 Task: Edit a html file in your repository for github pages.
Action: Mouse moved to (80, 182)
Screenshot: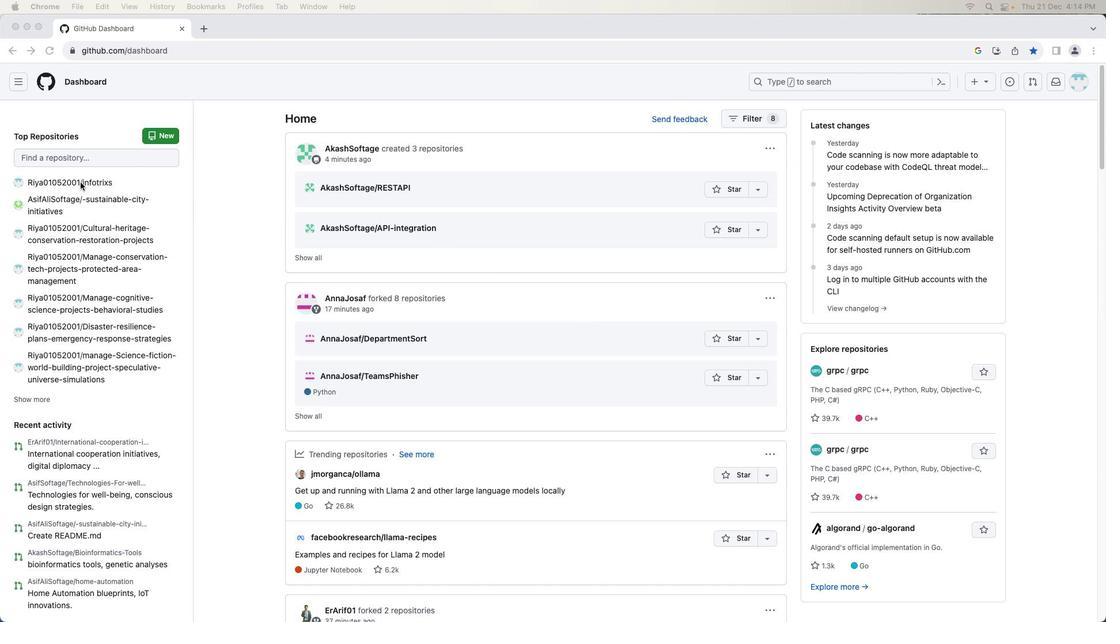 
Action: Mouse pressed left at (80, 182)
Screenshot: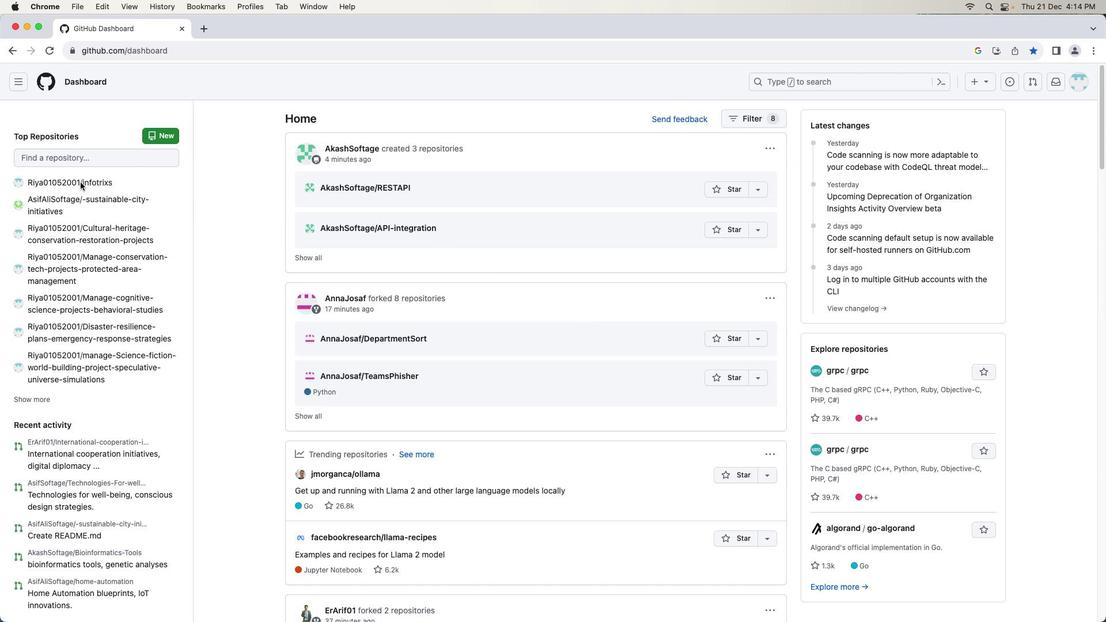 
Action: Mouse moved to (85, 180)
Screenshot: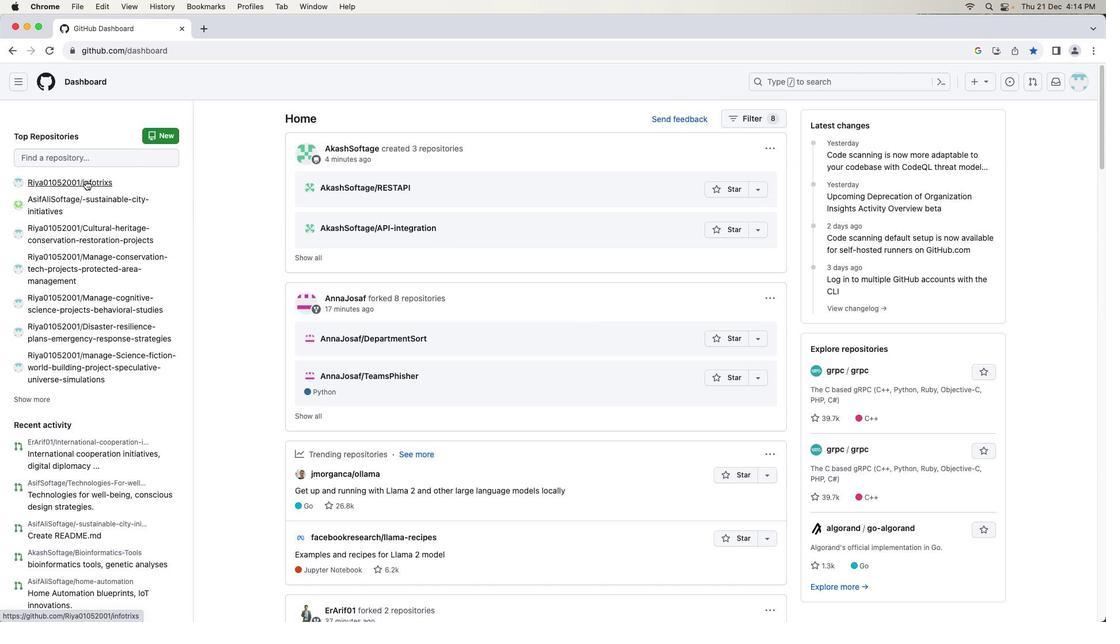 
Action: Mouse pressed left at (85, 180)
Screenshot: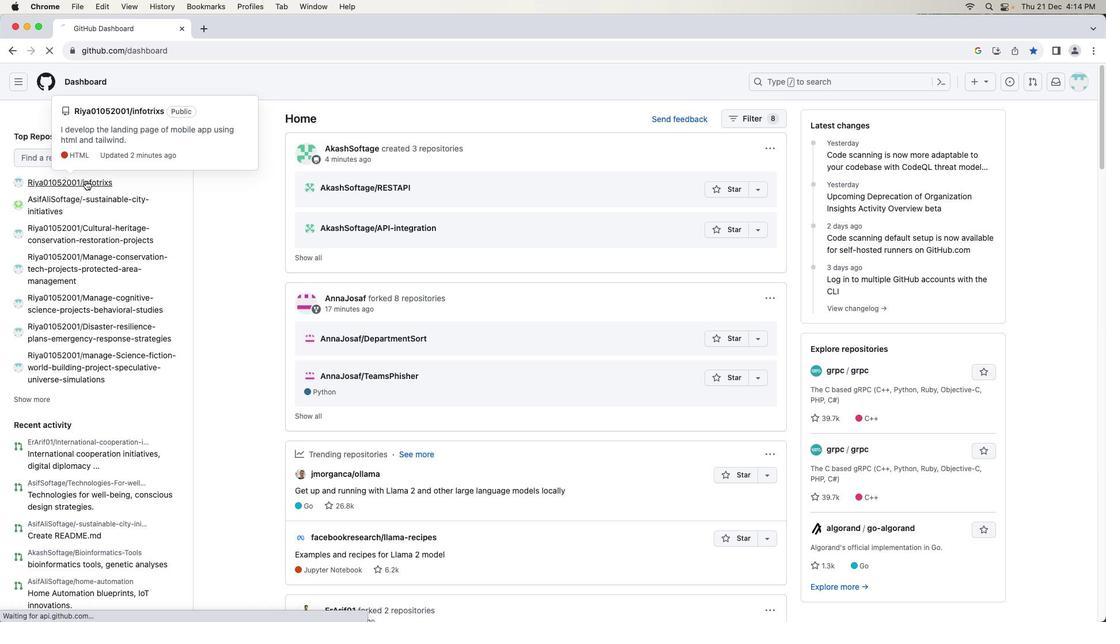 
Action: Mouse moved to (237, 290)
Screenshot: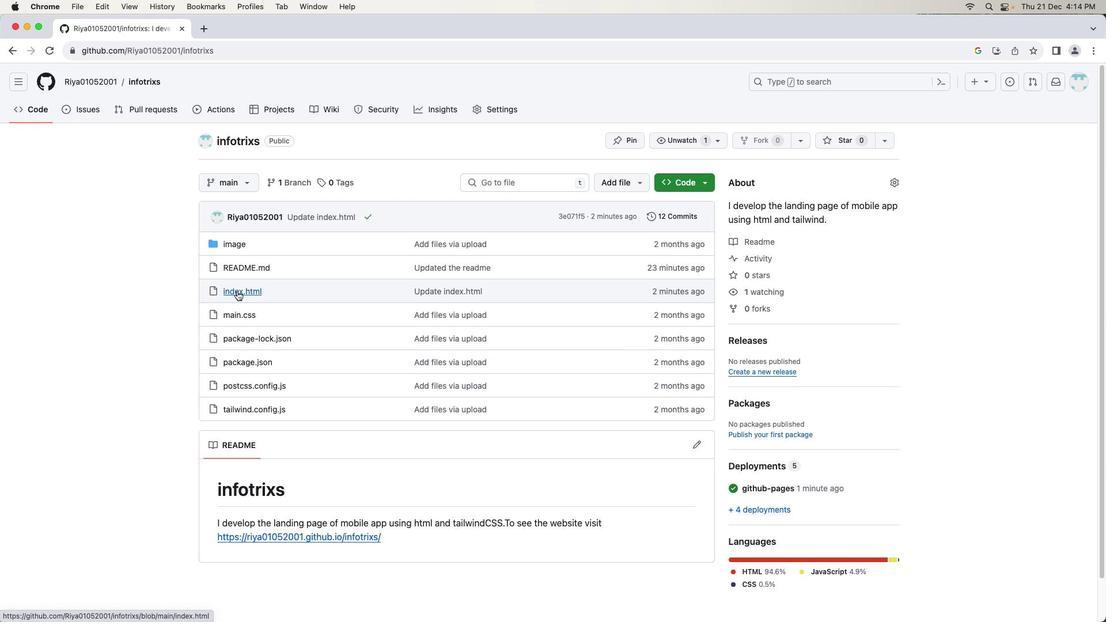 
Action: Mouse pressed left at (237, 290)
Screenshot: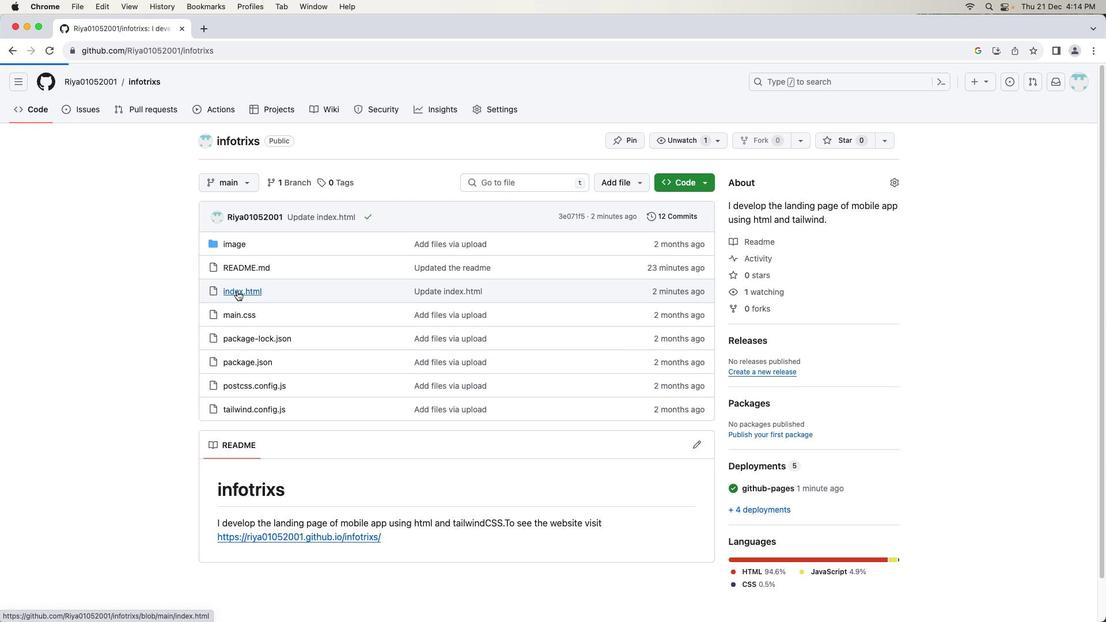 
Action: Mouse moved to (531, 470)
Screenshot: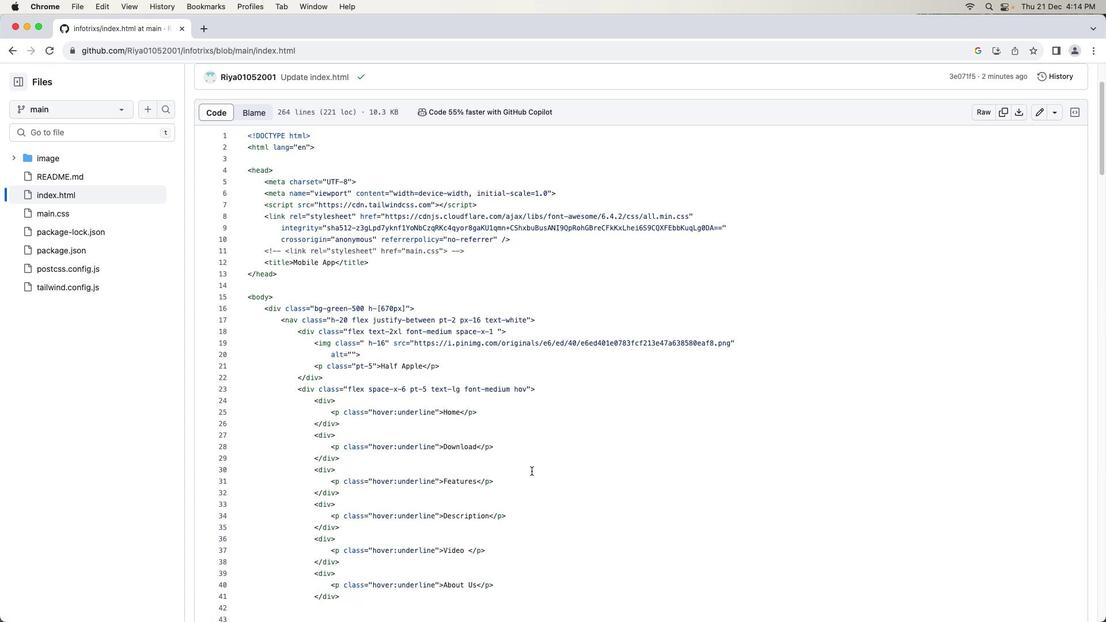 
Action: Mouse scrolled (531, 470) with delta (0, 0)
Screenshot: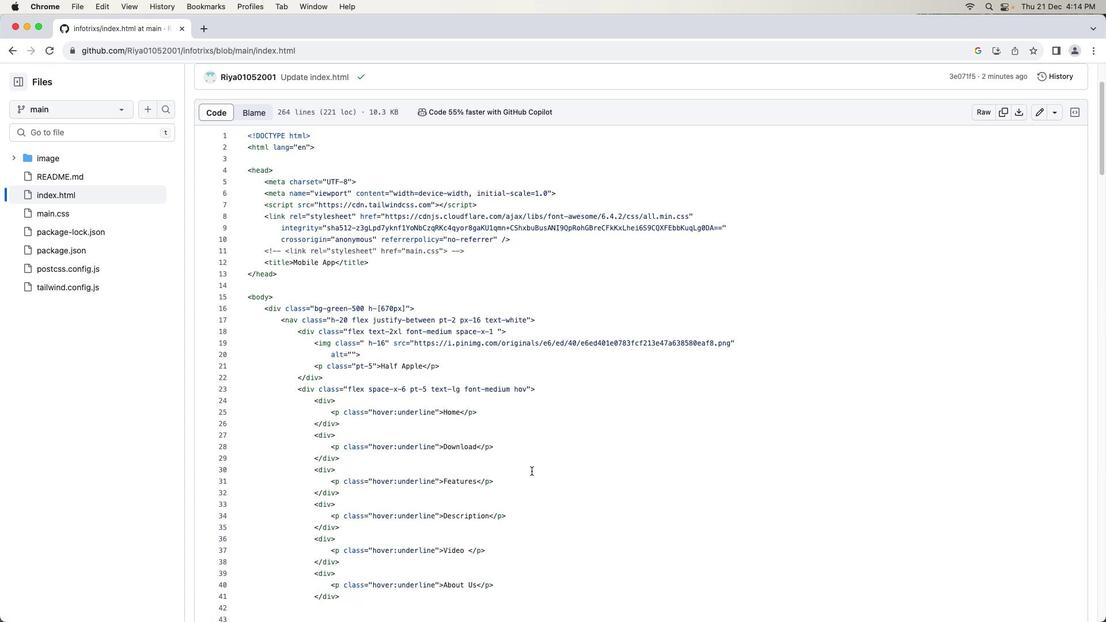 
Action: Mouse scrolled (531, 470) with delta (0, 0)
Screenshot: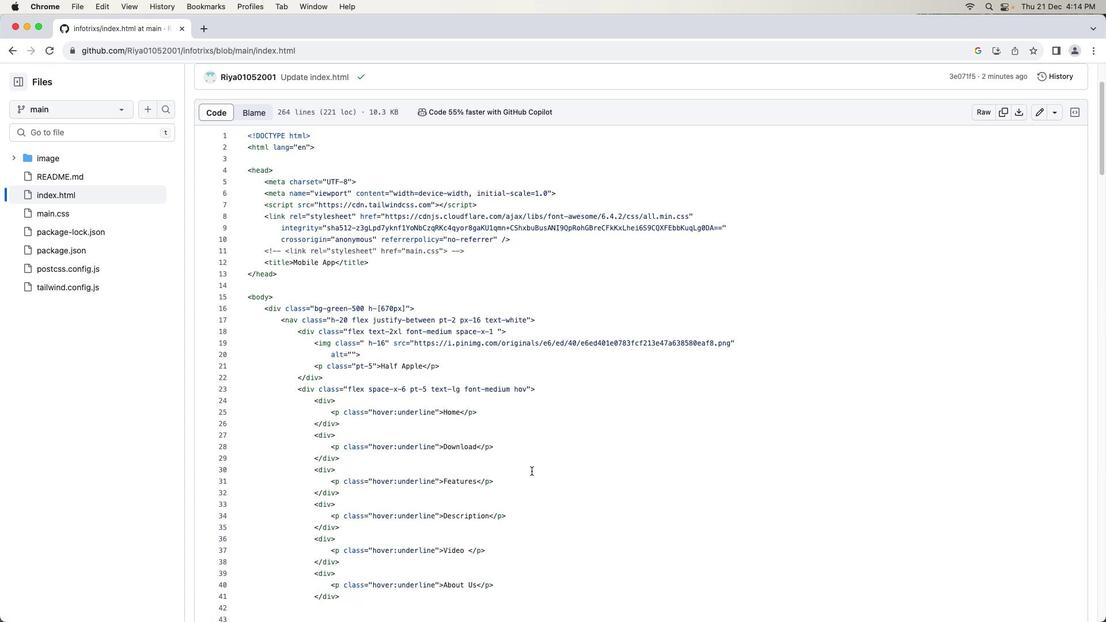 
Action: Mouse scrolled (531, 470) with delta (0, -1)
Screenshot: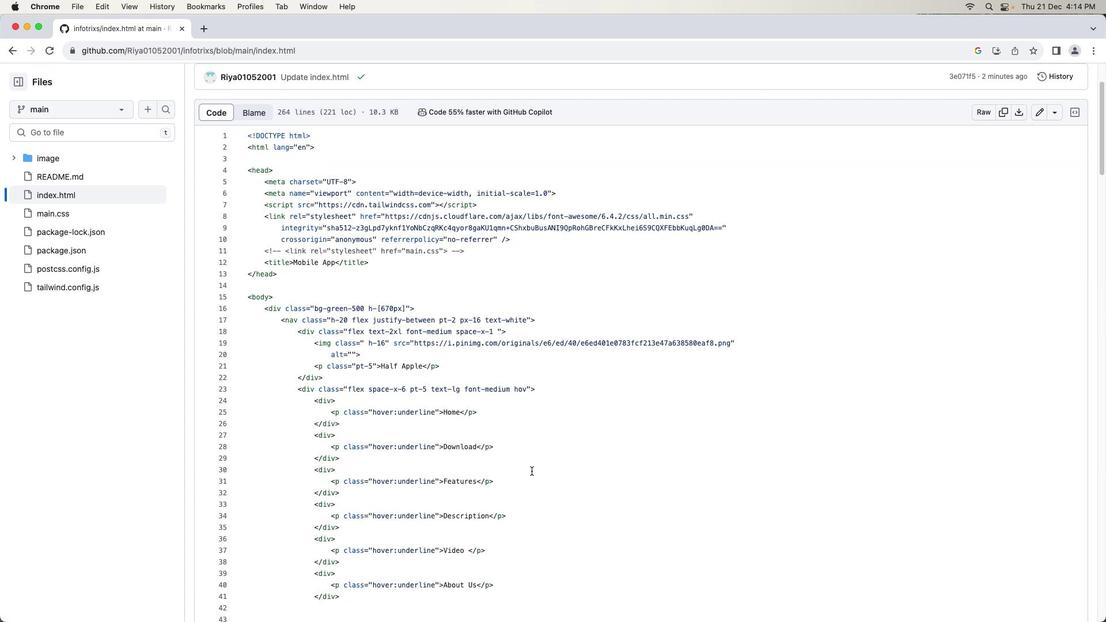 
Action: Mouse scrolled (531, 470) with delta (0, 0)
Screenshot: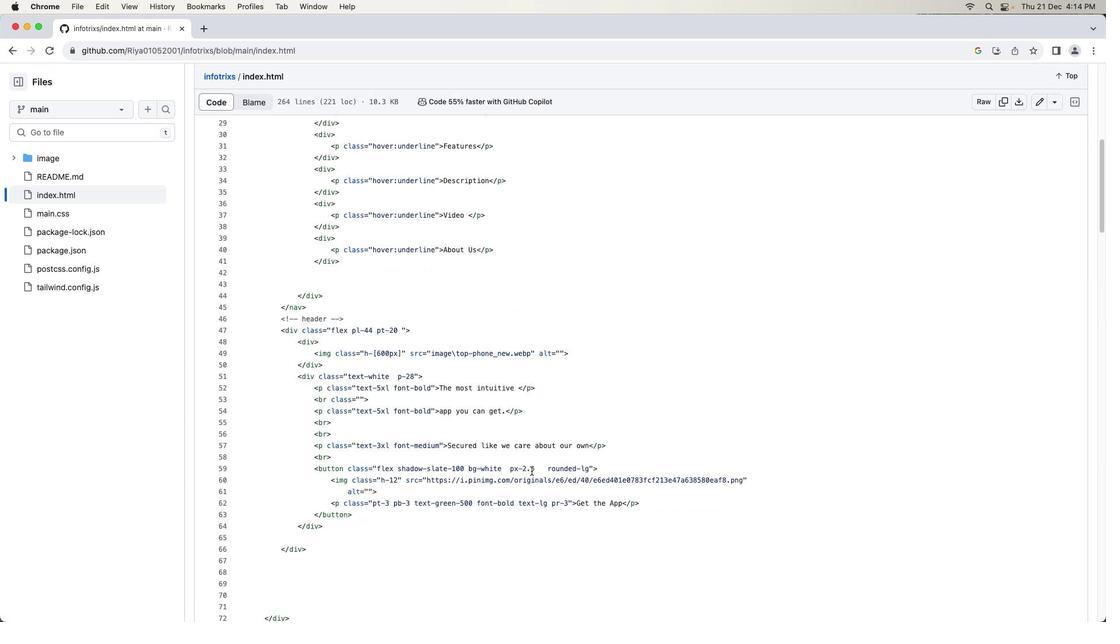 
Action: Mouse scrolled (531, 470) with delta (0, 0)
Screenshot: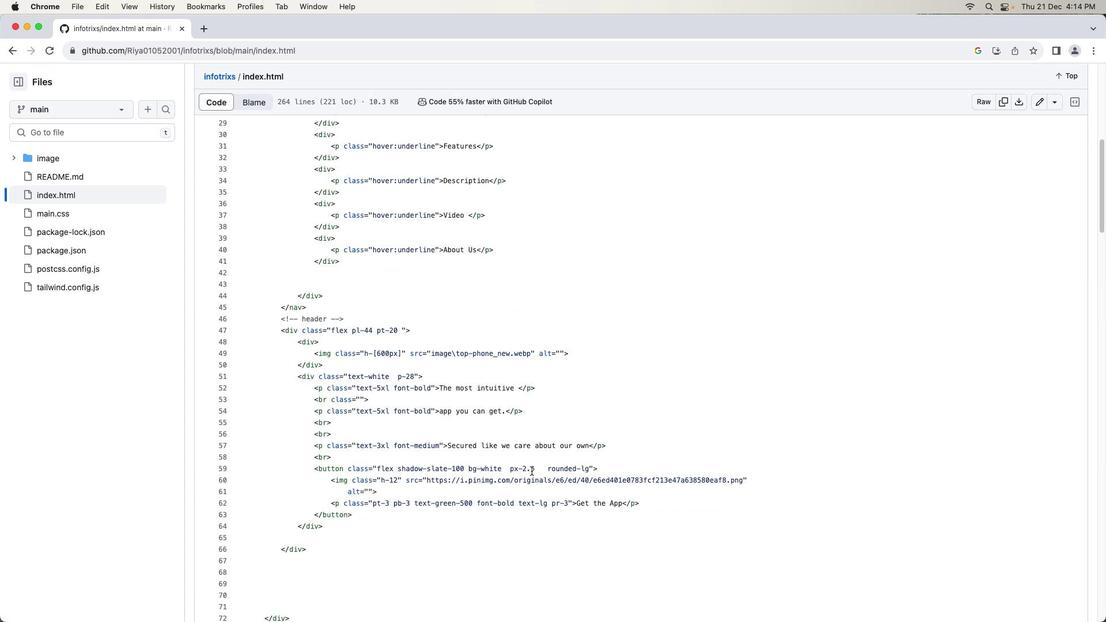 
Action: Mouse scrolled (531, 470) with delta (0, -1)
Screenshot: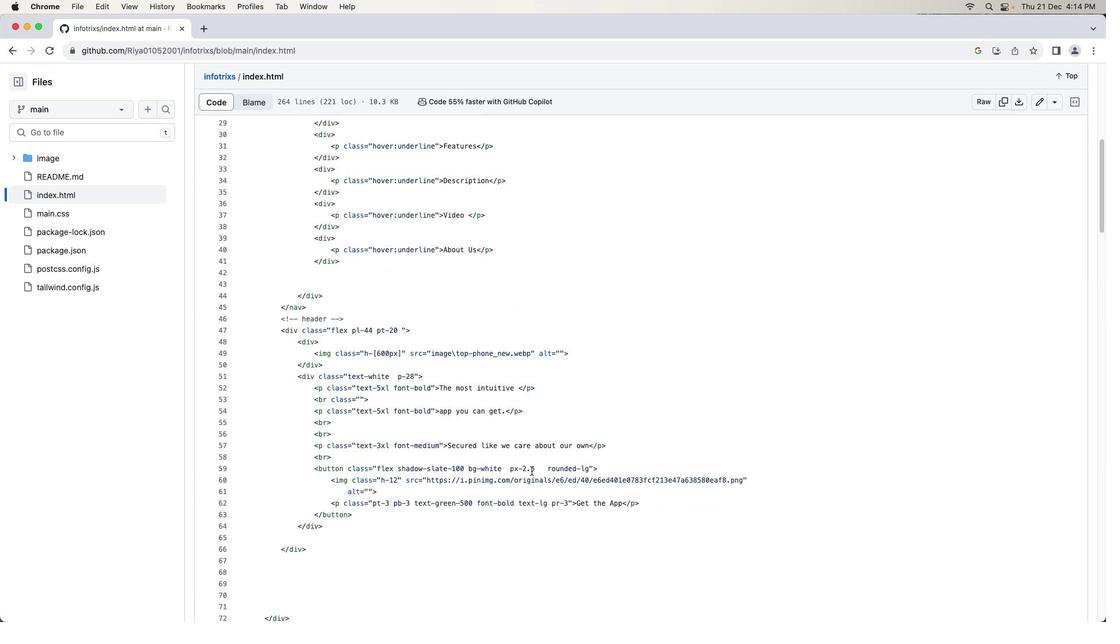 
Action: Mouse scrolled (531, 470) with delta (0, -2)
Screenshot: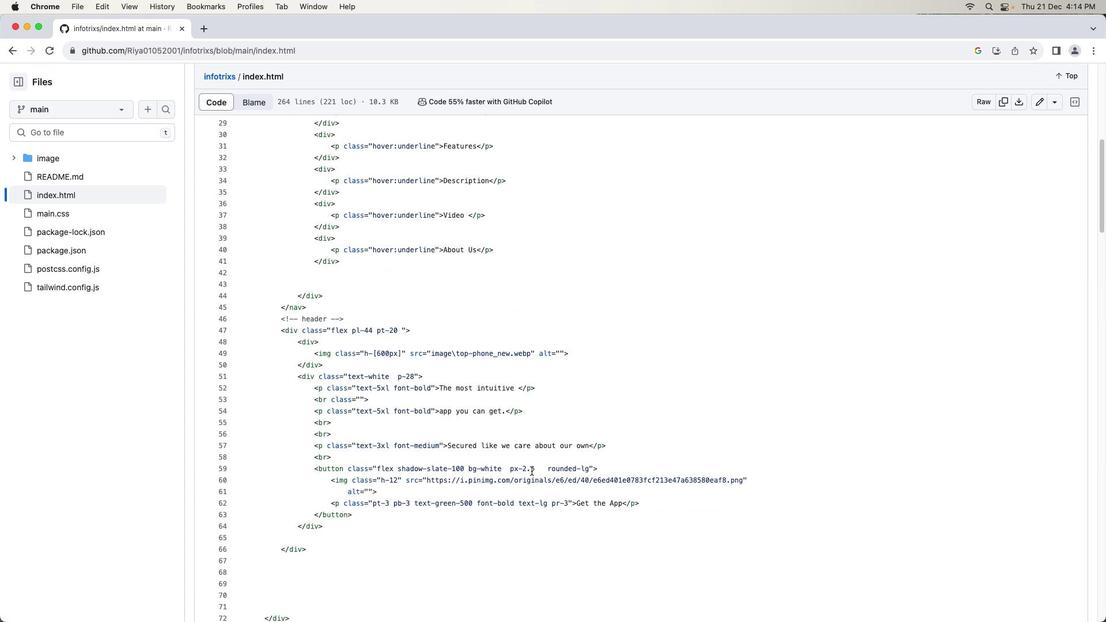 
Action: Mouse scrolled (531, 470) with delta (0, -2)
Screenshot: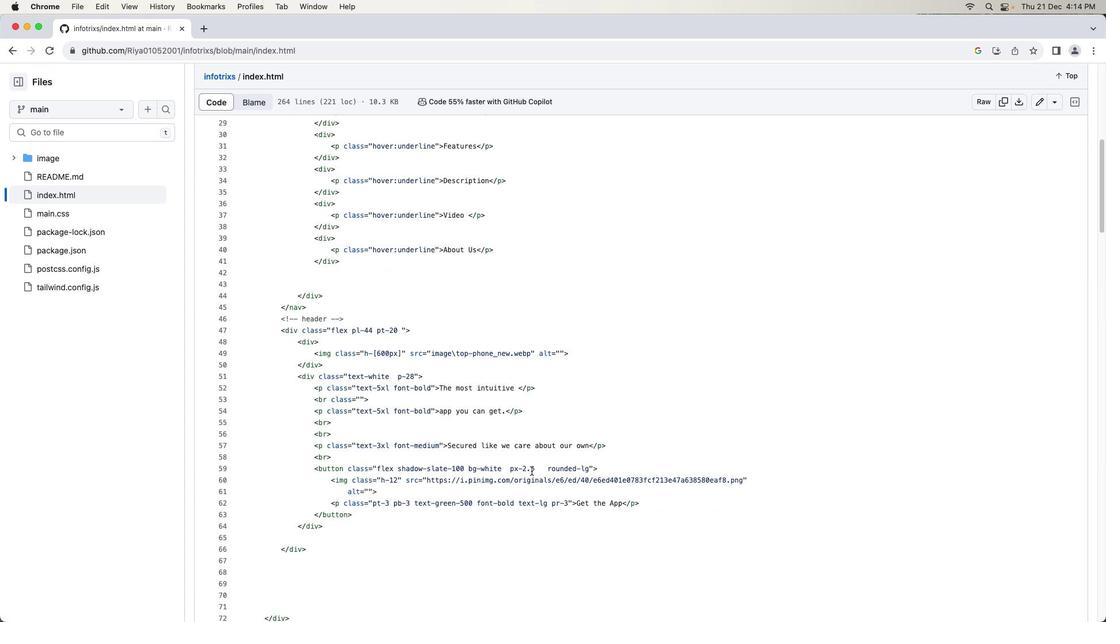
Action: Mouse scrolled (531, 470) with delta (0, 0)
Screenshot: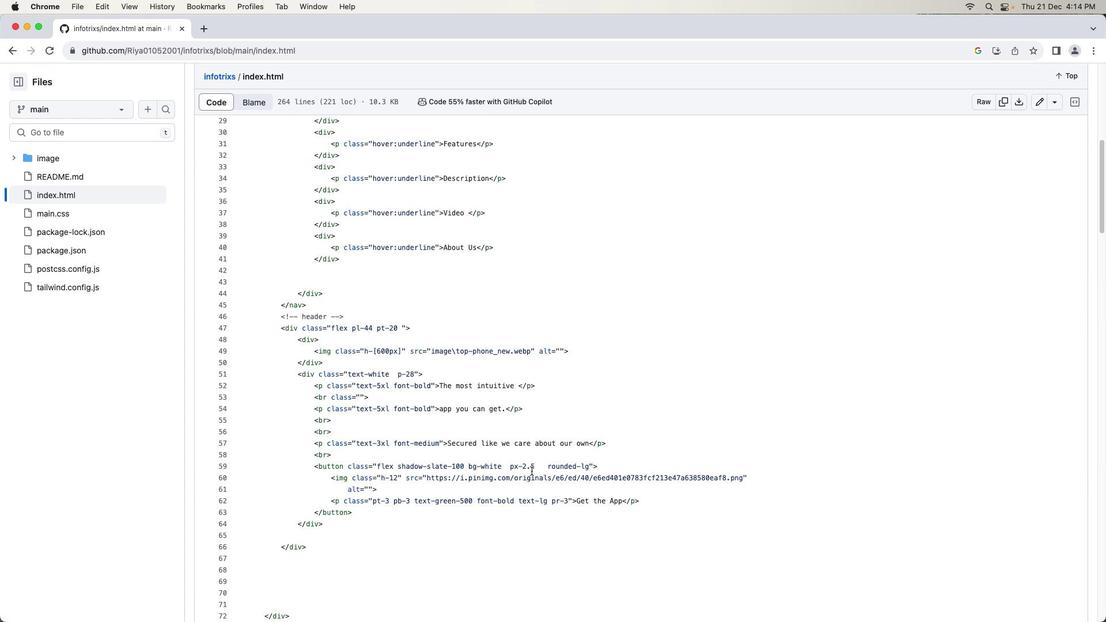 
Action: Mouse scrolled (531, 470) with delta (0, 0)
Screenshot: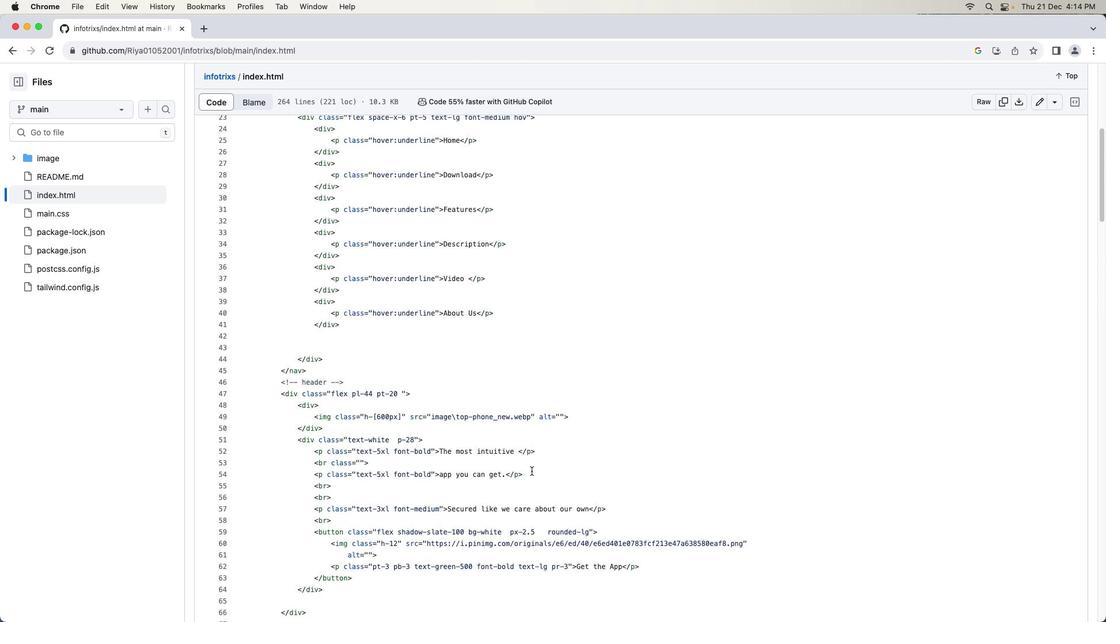 
Action: Mouse scrolled (531, 470) with delta (0, 0)
Screenshot: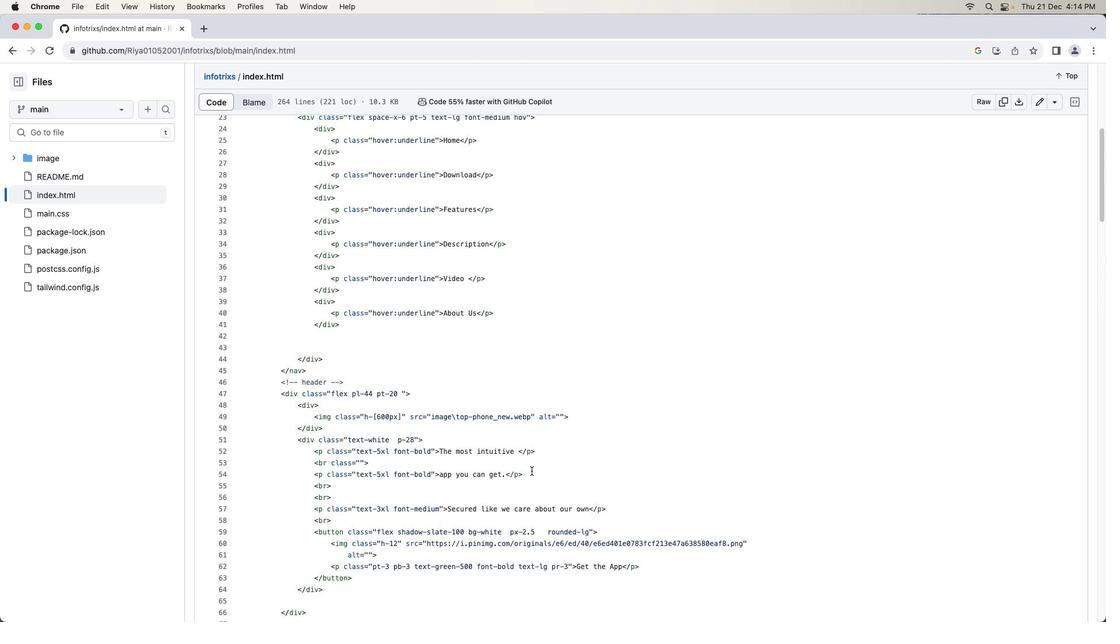 
Action: Mouse scrolled (531, 470) with delta (0, 0)
Screenshot: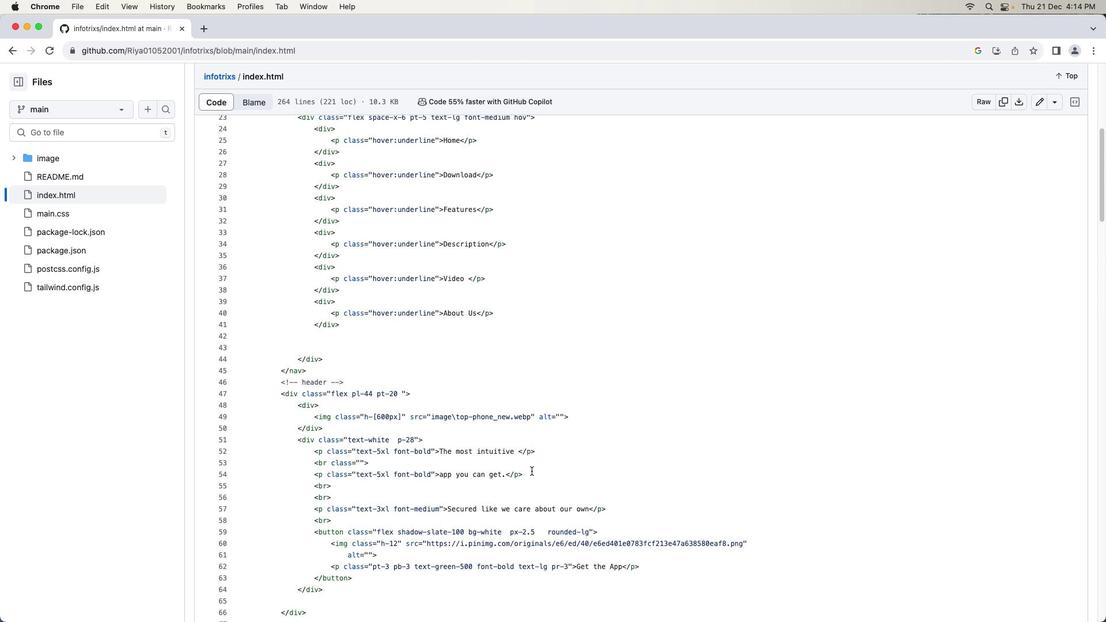 
Action: Mouse scrolled (531, 470) with delta (0, 0)
Screenshot: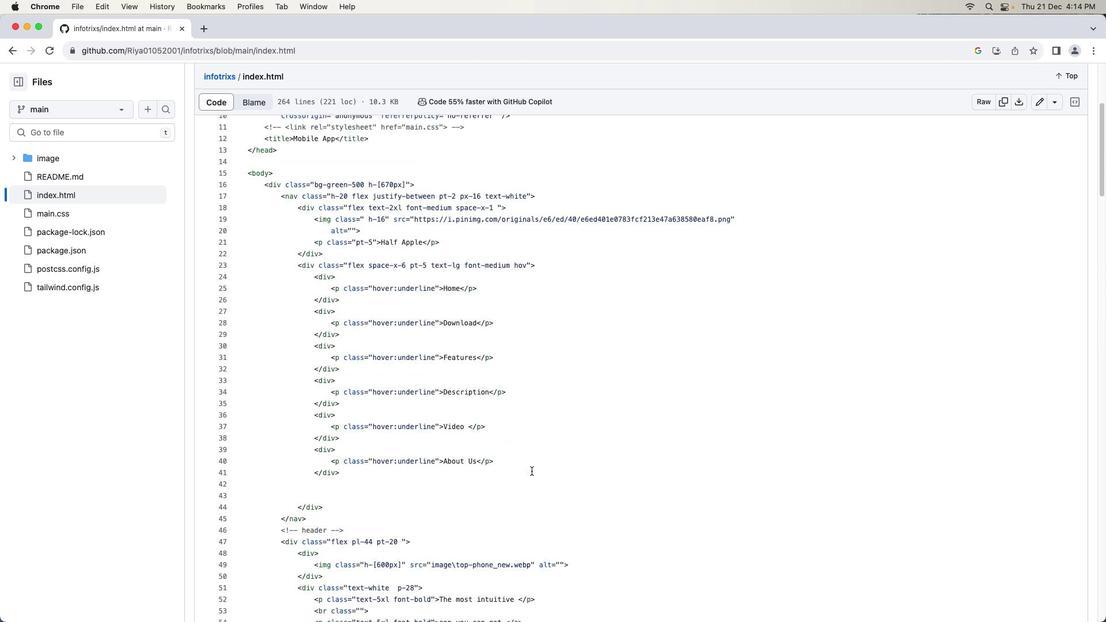 
Action: Mouse scrolled (531, 470) with delta (0, 0)
Screenshot: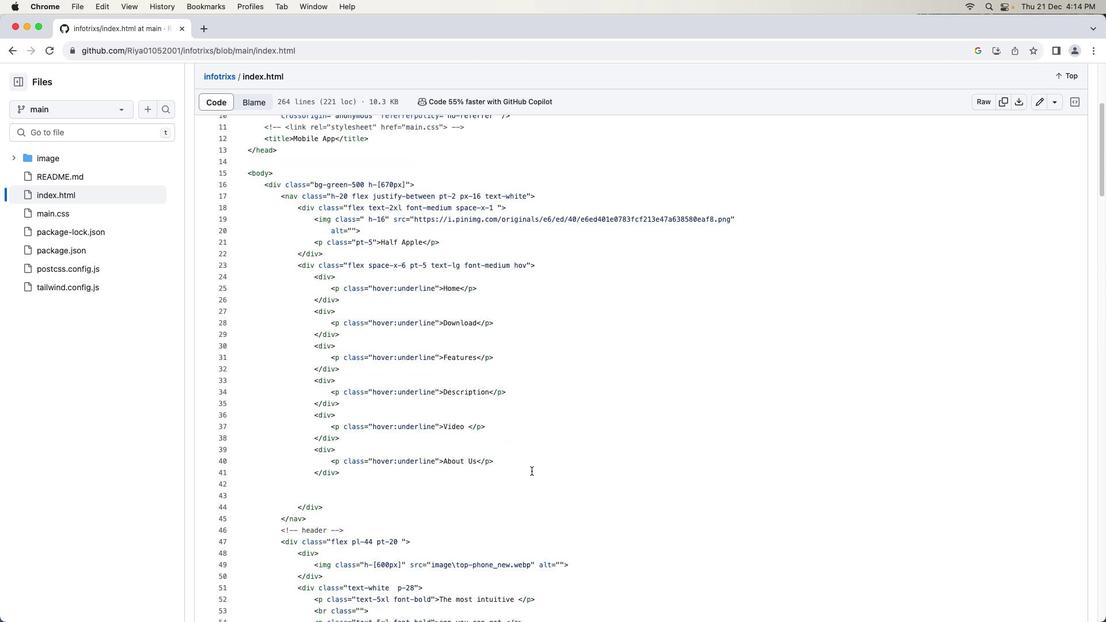 
Action: Mouse scrolled (531, 470) with delta (0, 1)
Screenshot: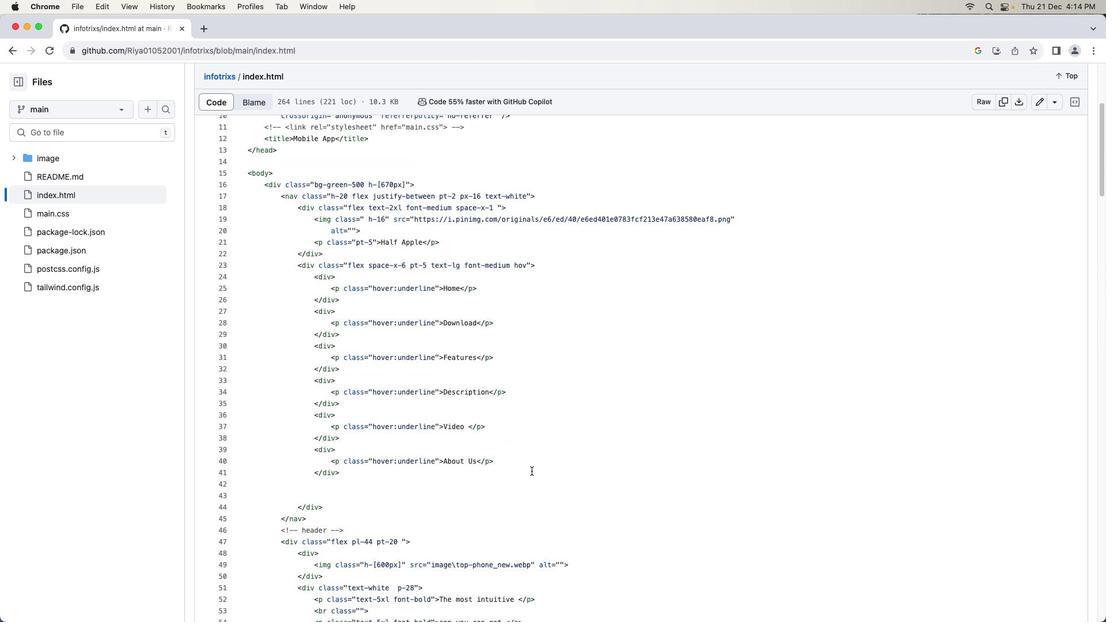 
Action: Mouse scrolled (531, 470) with delta (0, 1)
Screenshot: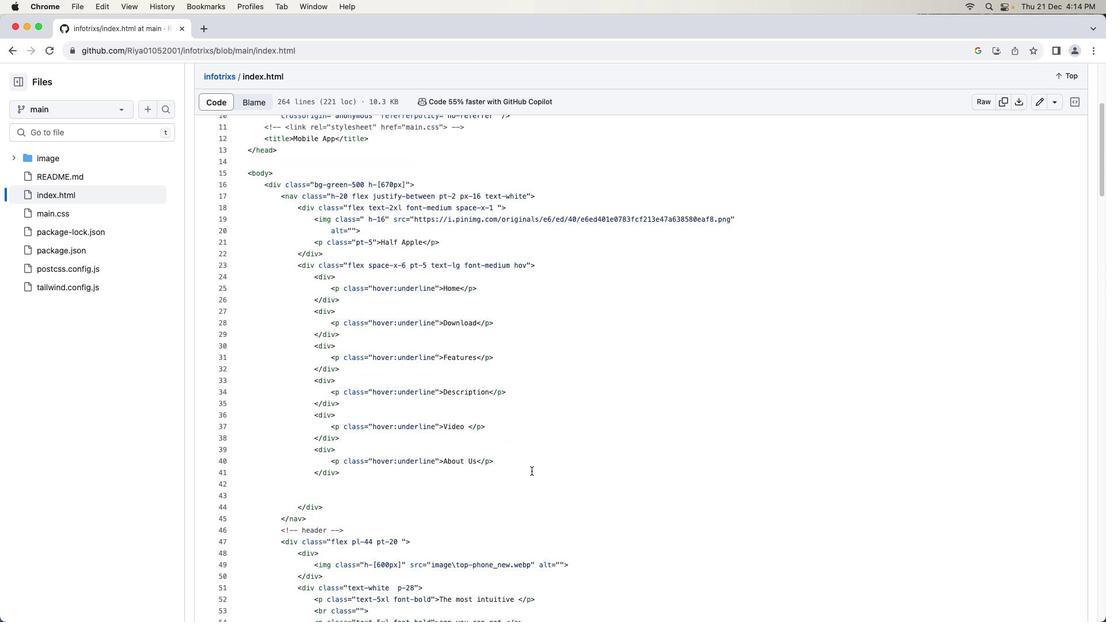 
Action: Mouse moved to (350, 475)
Screenshot: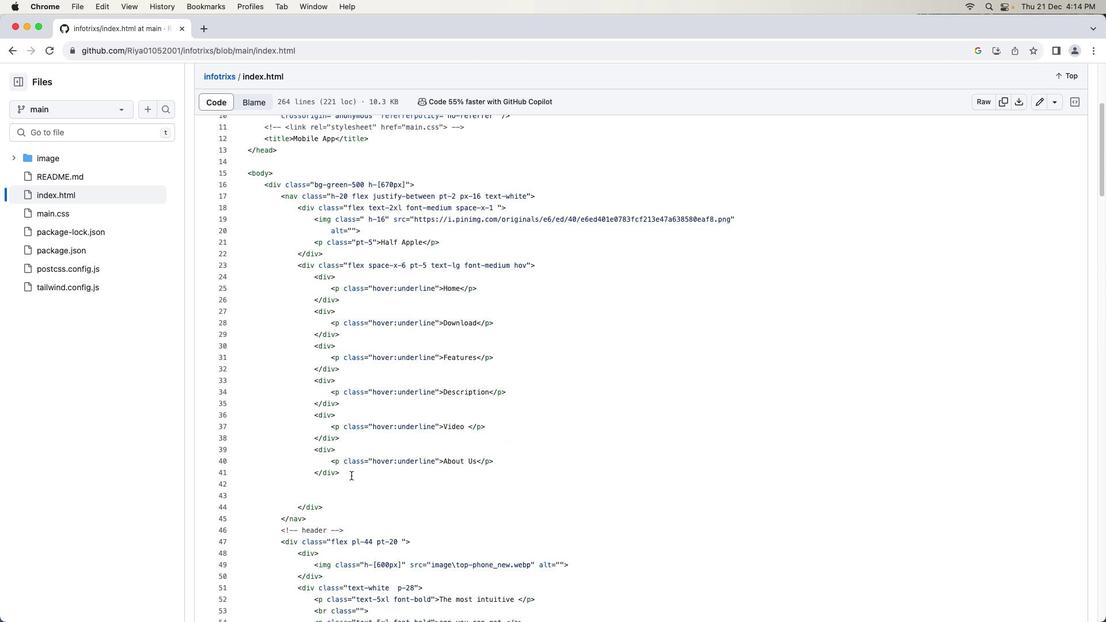 
Action: Mouse pressed left at (350, 475)
Screenshot: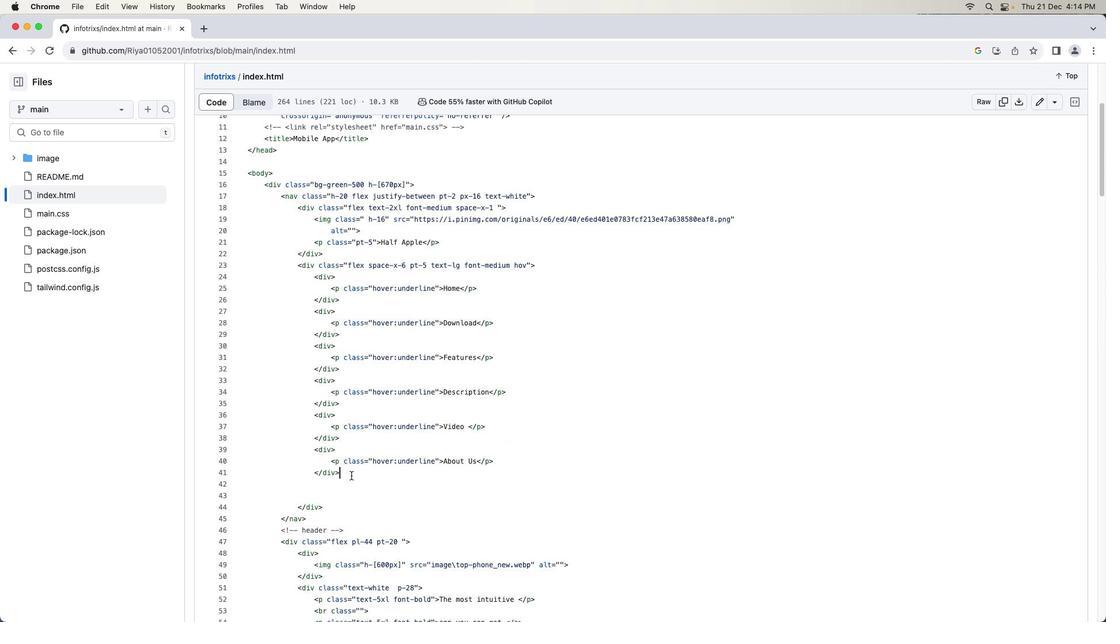 
Action: Mouse moved to (339, 481)
Screenshot: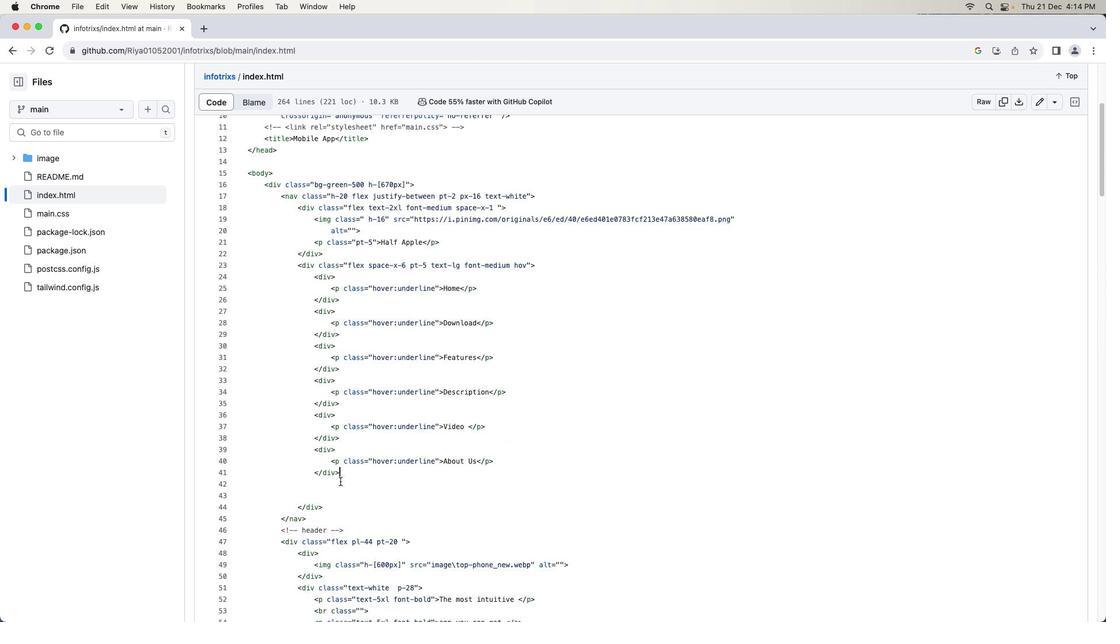
Action: Key pressed Key.enter
Screenshot: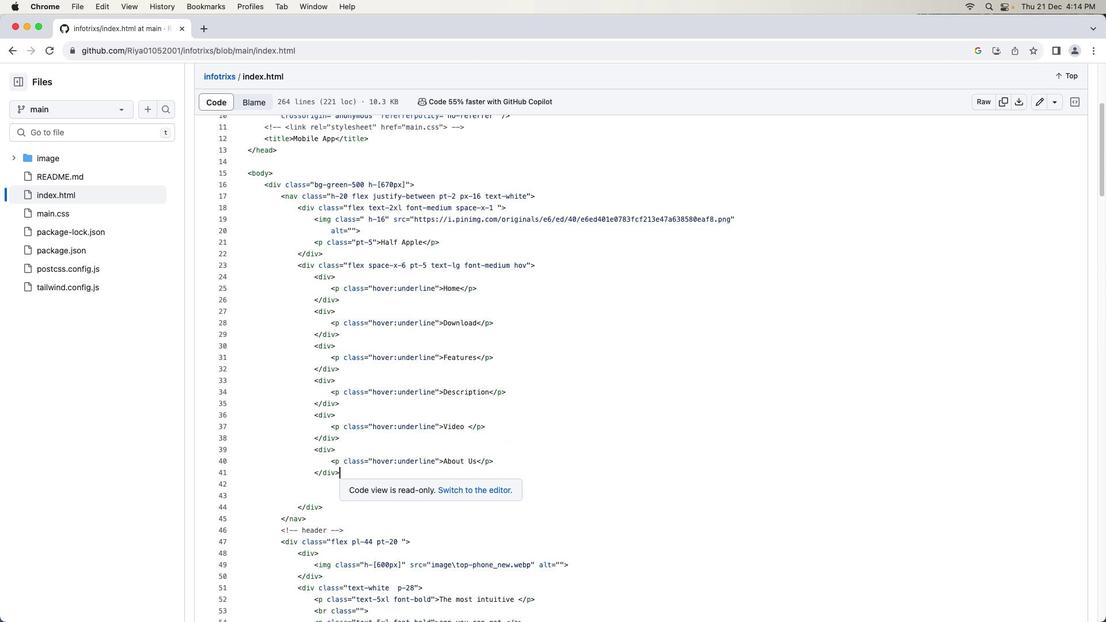 
Action: Mouse moved to (1039, 104)
Screenshot: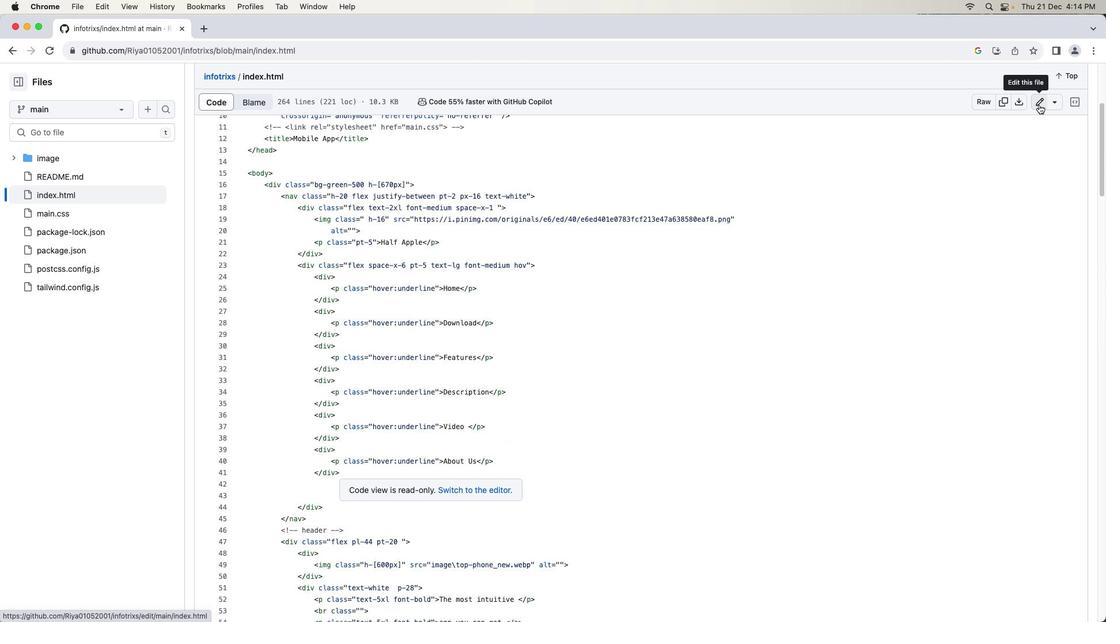 
Action: Mouse pressed left at (1039, 104)
Screenshot: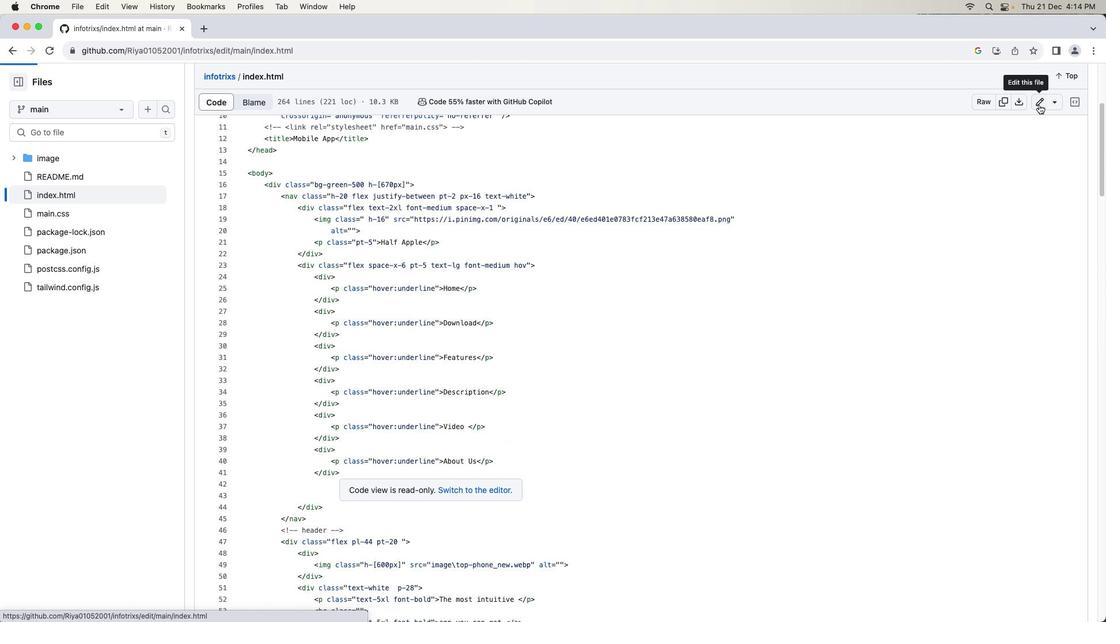 
Action: Mouse moved to (630, 460)
Screenshot: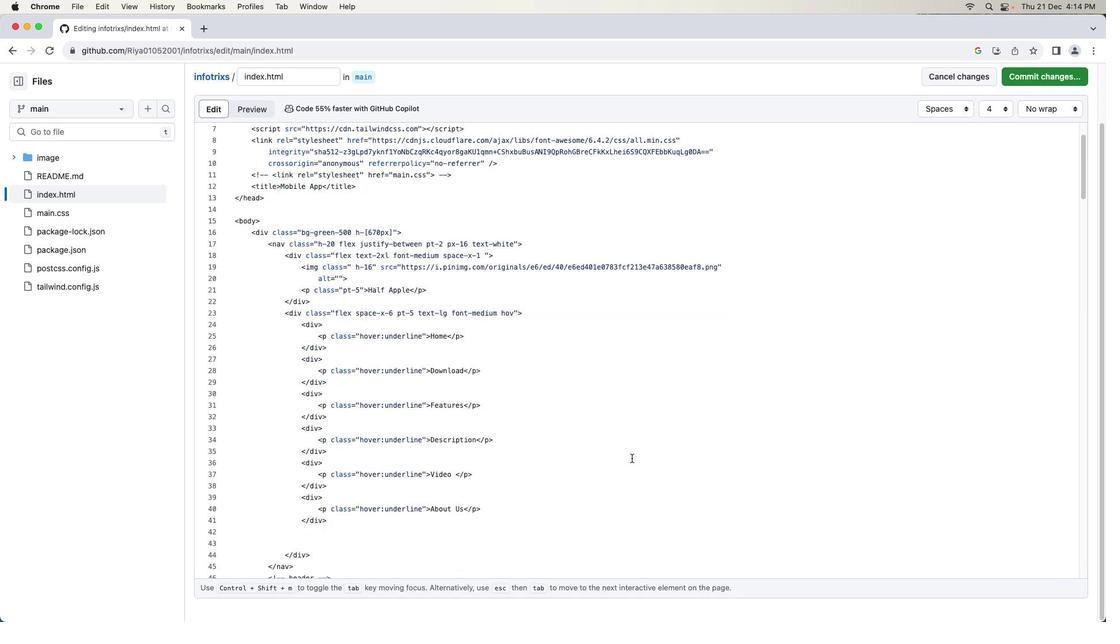 
Action: Mouse scrolled (630, 460) with delta (0, 0)
Screenshot: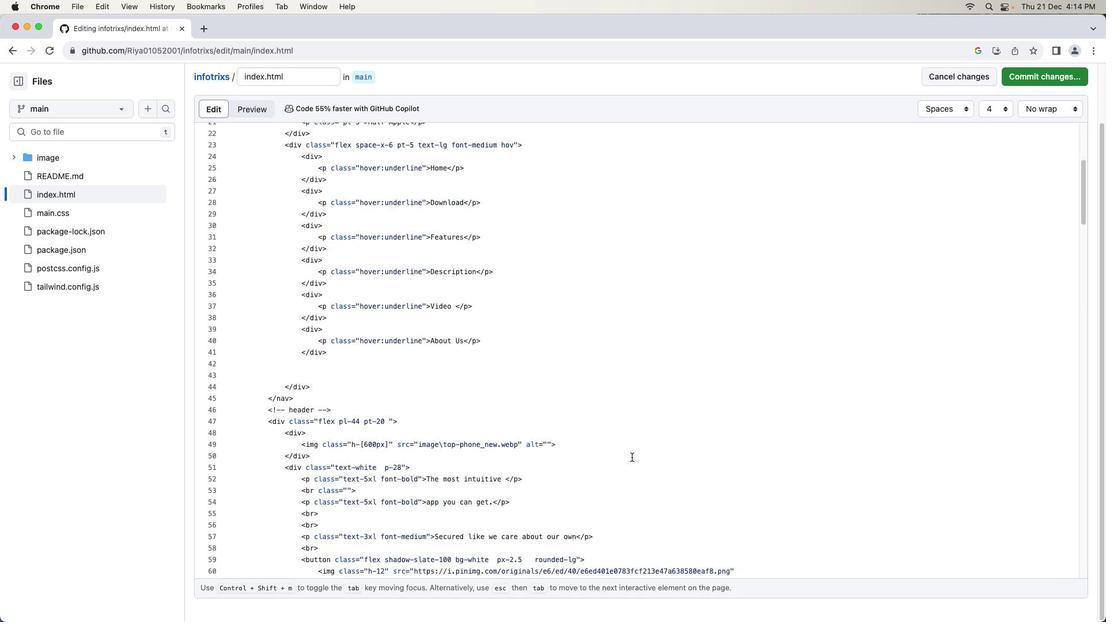 
Action: Mouse scrolled (630, 460) with delta (0, 0)
Screenshot: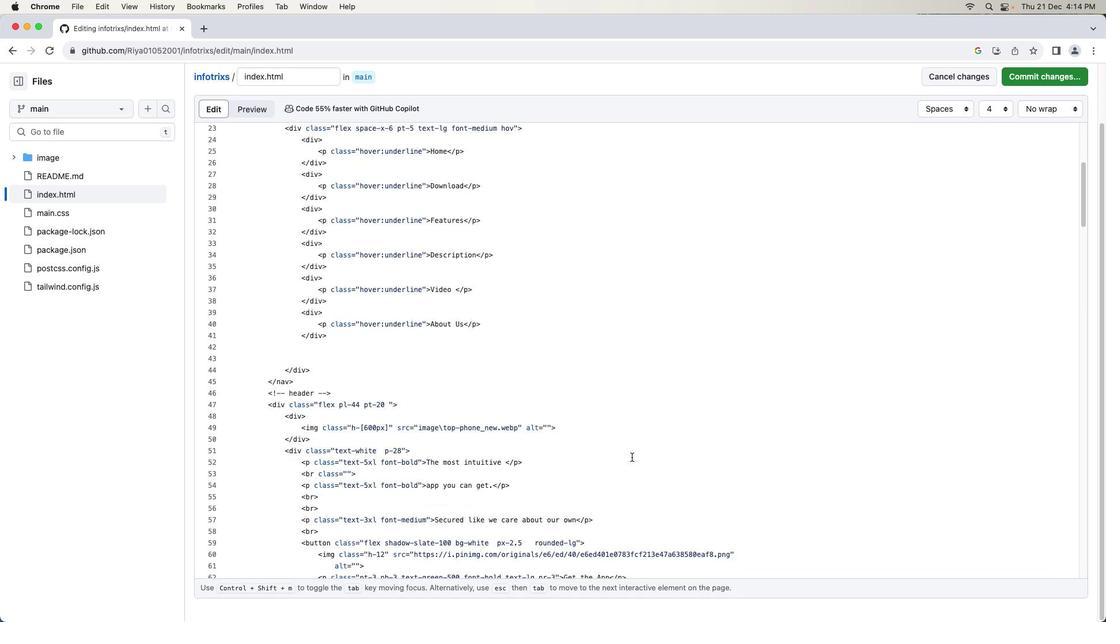 
Action: Mouse scrolled (630, 460) with delta (0, -1)
Screenshot: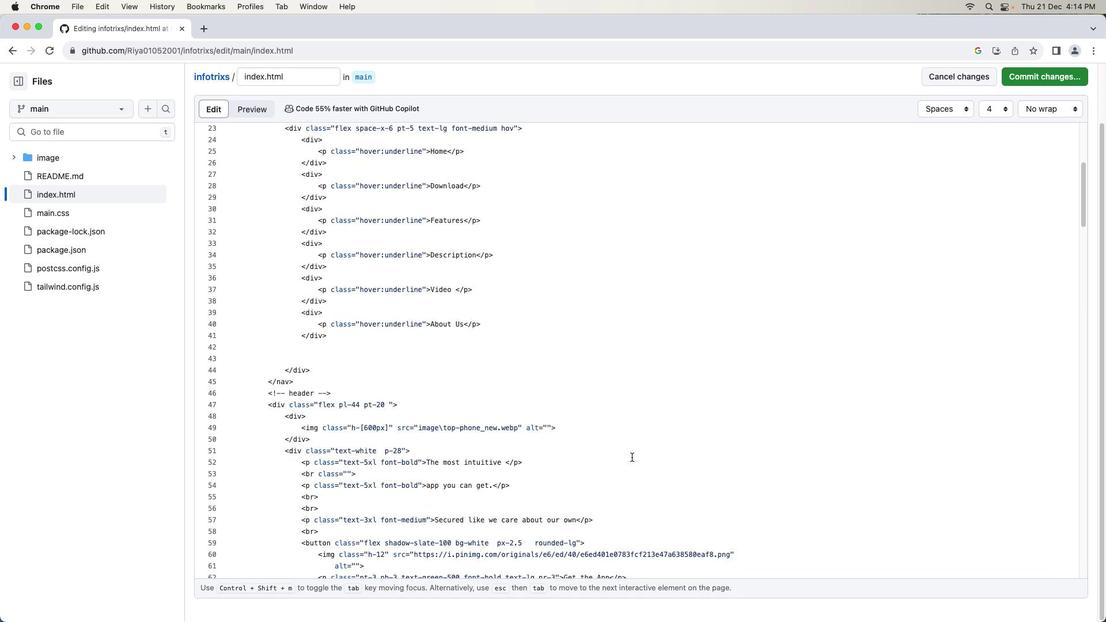 
Action: Mouse moved to (630, 459)
Screenshot: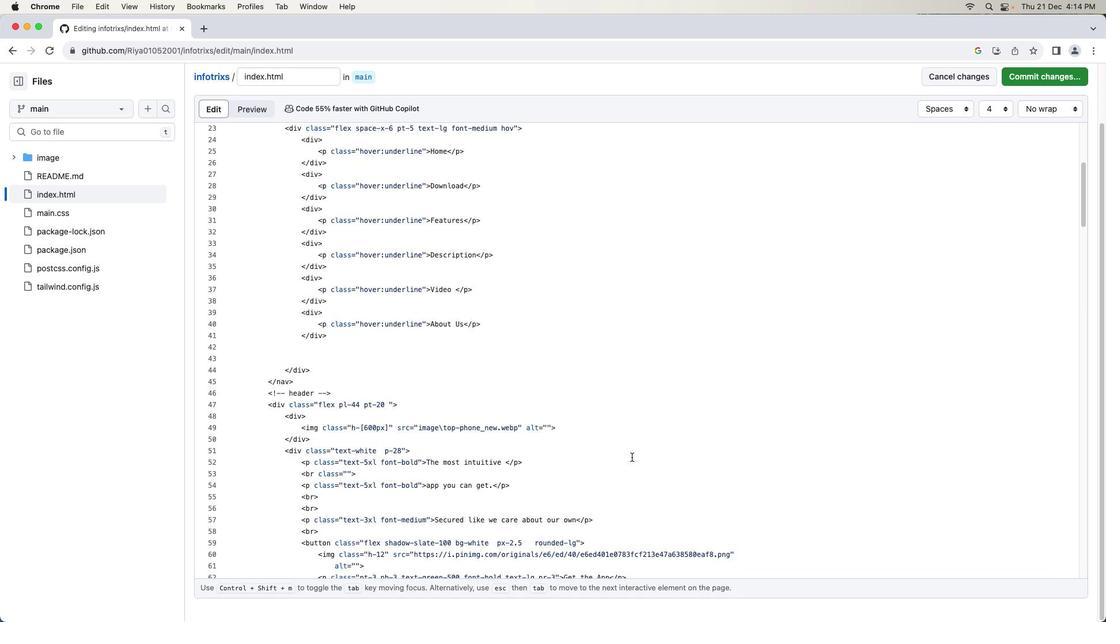 
Action: Mouse scrolled (630, 459) with delta (0, -1)
Screenshot: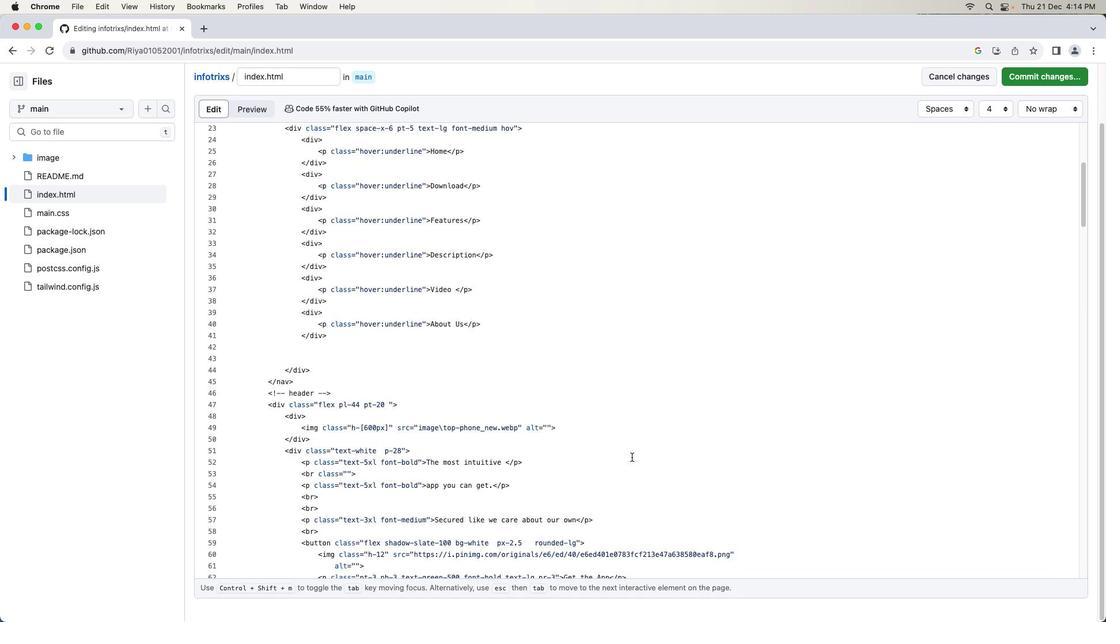 
Action: Mouse moved to (630, 459)
Screenshot: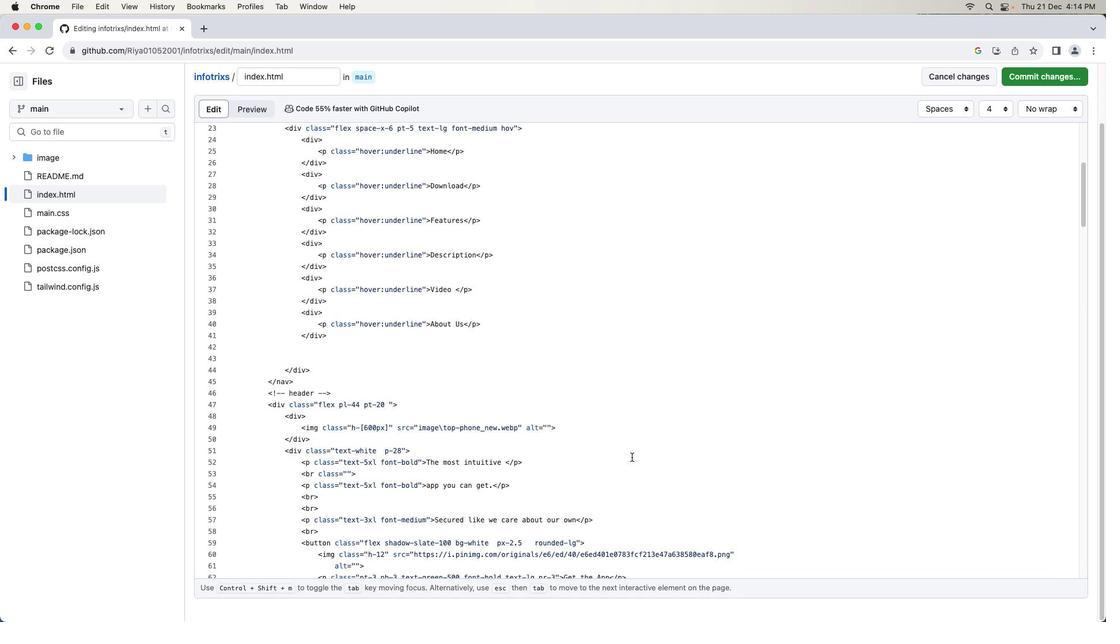 
Action: Mouse scrolled (630, 459) with delta (0, -2)
Screenshot: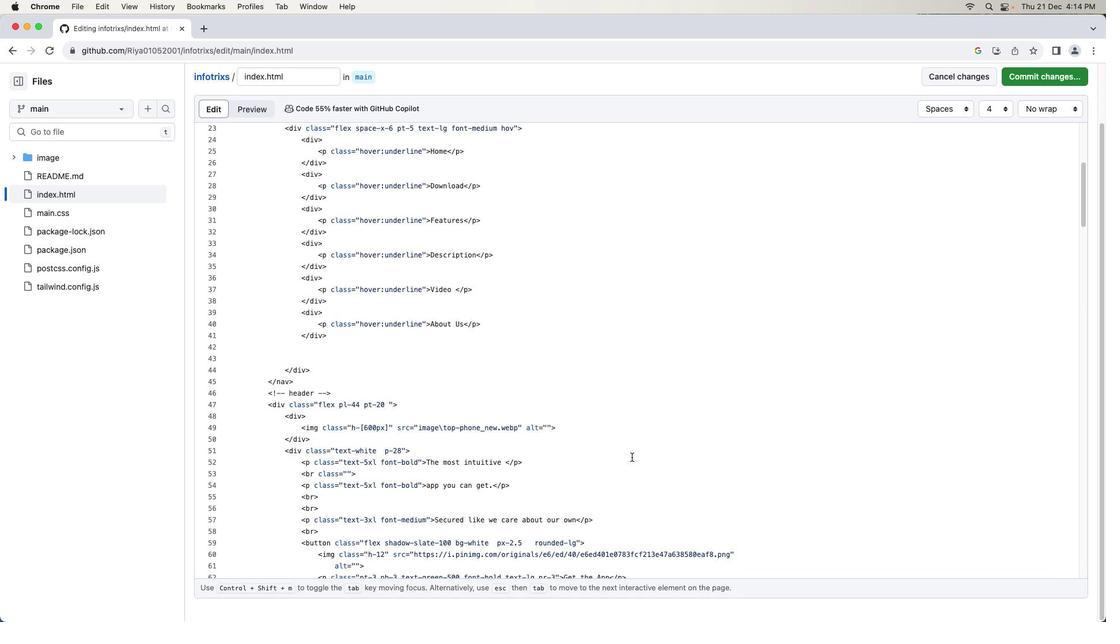 
Action: Mouse moved to (347, 337)
Screenshot: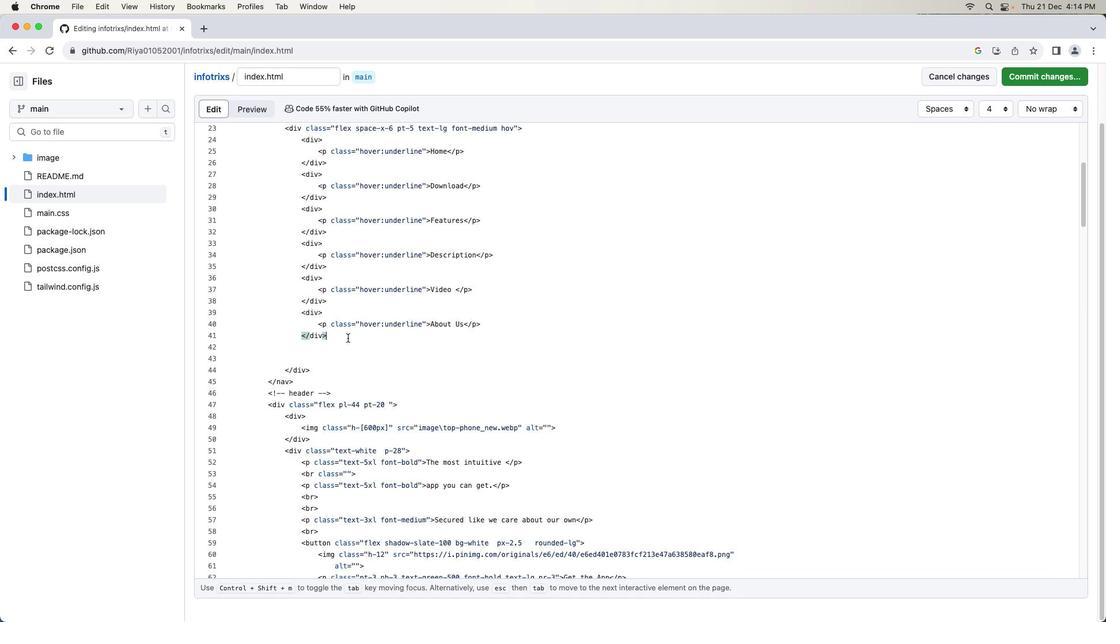 
Action: Mouse pressed left at (347, 337)
Screenshot: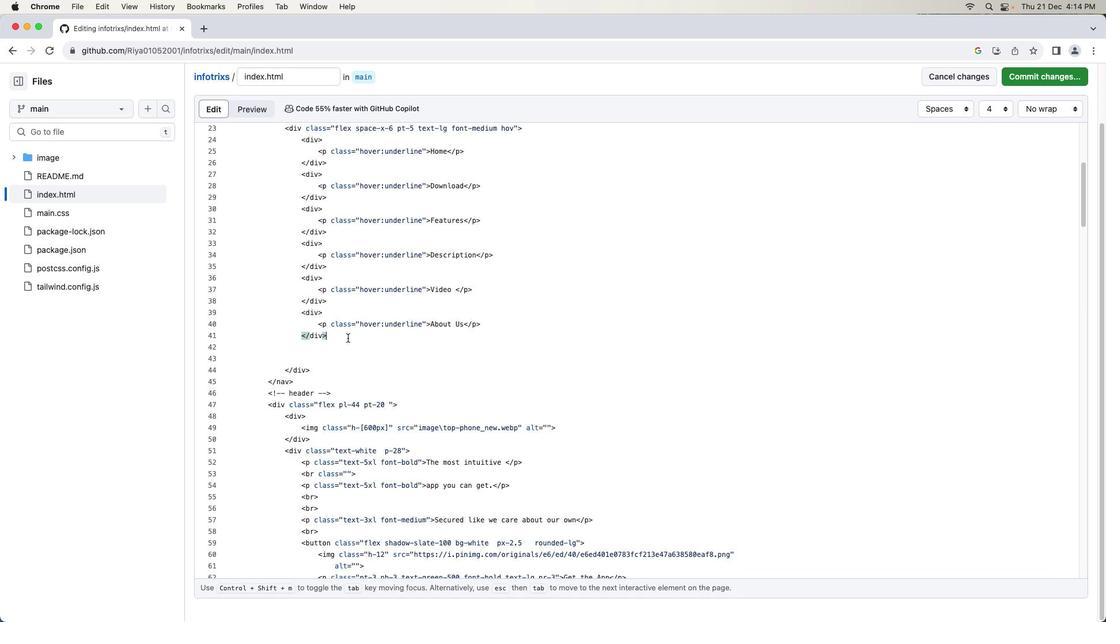 
Action: Mouse moved to (364, 336)
Screenshot: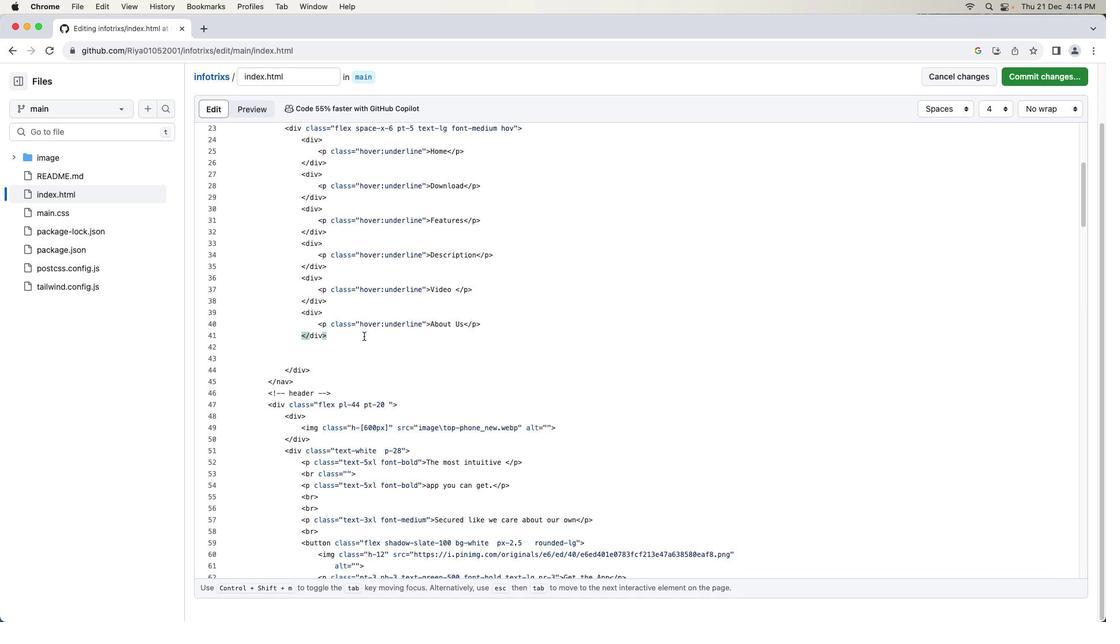
Action: Key pressed Key.enterKey.shift_r'<''d''i''v'Key.shift_r'>'Key.enterKey.shift_r'<''p'Key.shift_r'>'Key.leftKey.space'c''l''a''s''s''='Key.shift_r'"''h''o''v''e''r'Key.shift_r':''u''n''d''e''r''l''i''n''e'Key.shift_r'"'Key.rightKey.shift'C''o''n''t''a''c''t'
Screenshot: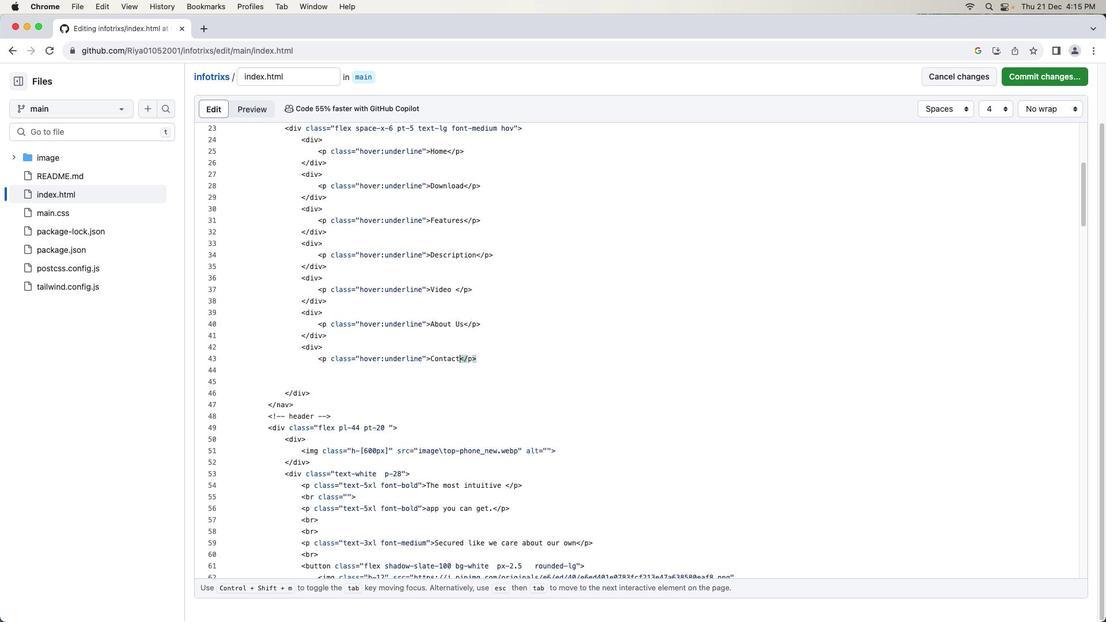 
Action: Mouse moved to (348, 374)
Screenshot: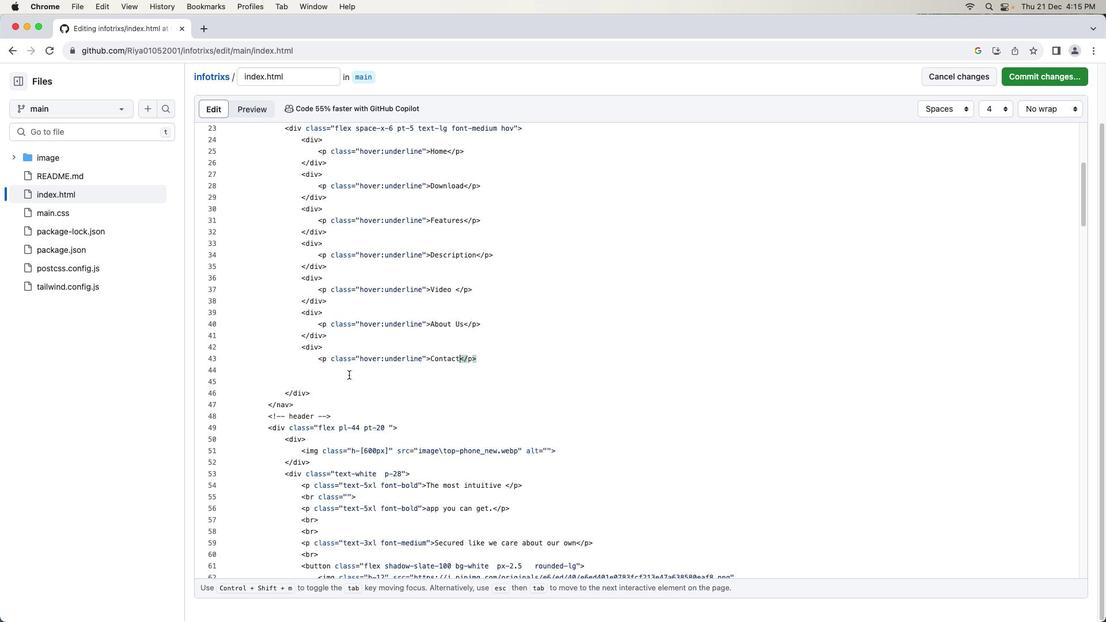 
Action: Mouse pressed left at (348, 374)
Screenshot: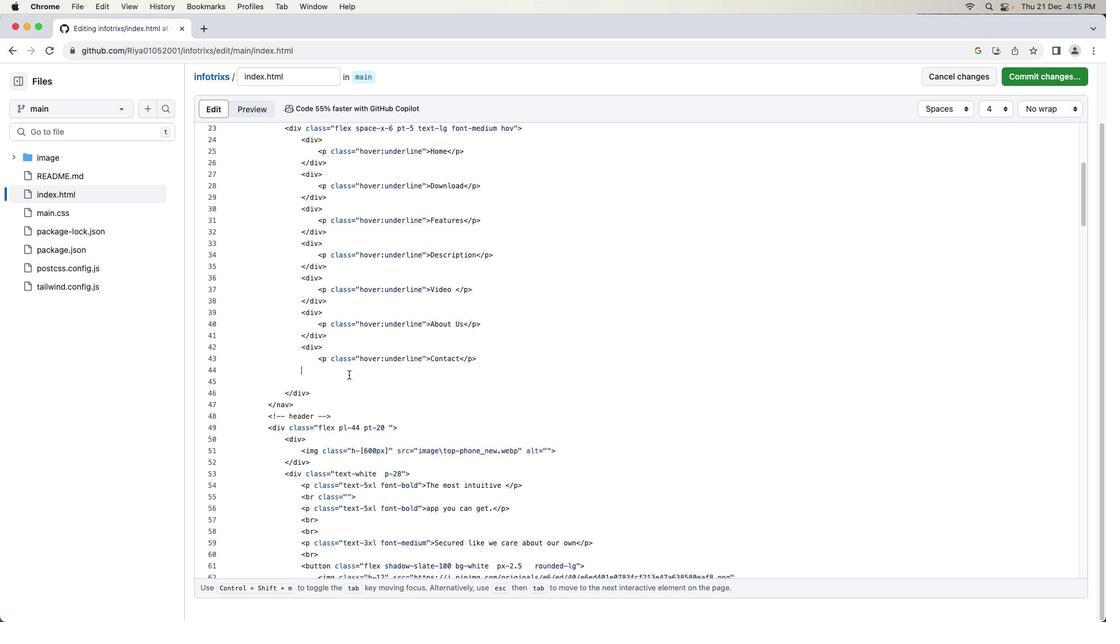 
Action: Mouse moved to (356, 372)
Screenshot: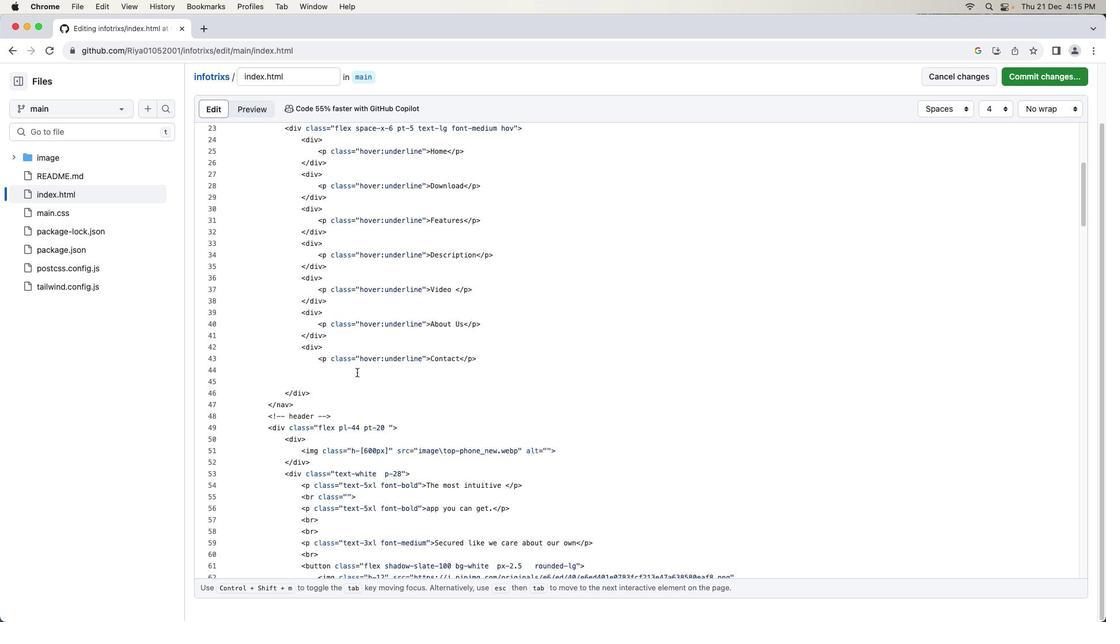 
Action: Key pressed Key.shift_r'<''/''d''i''v'Key.shift_r'>'
Screenshot: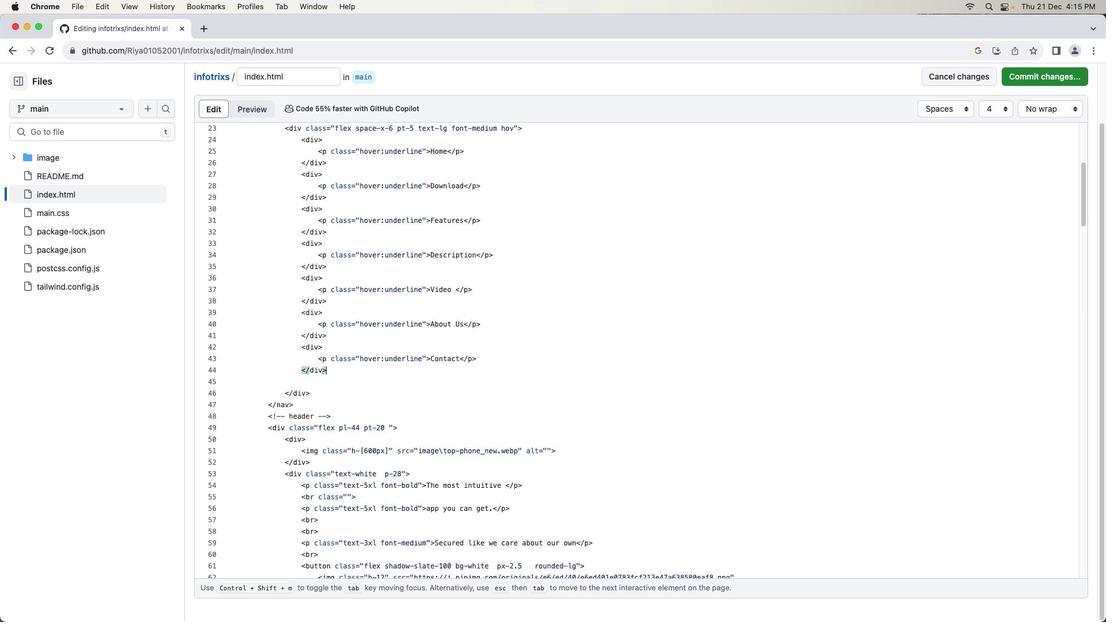
Action: Mouse moved to (639, 368)
Screenshot: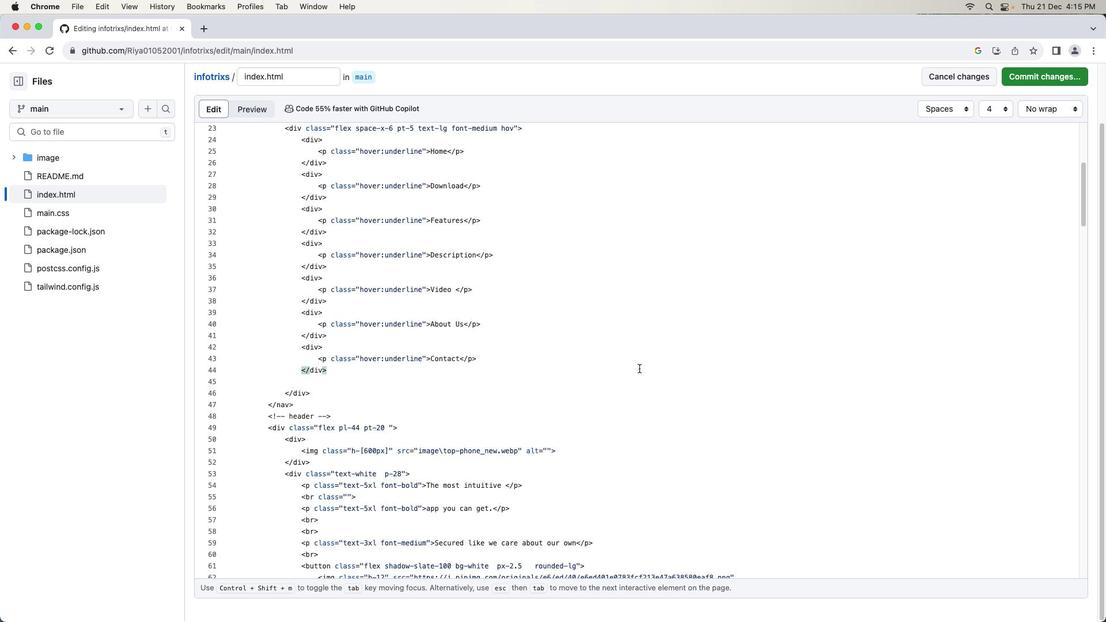 
Action: Mouse pressed left at (639, 368)
Screenshot: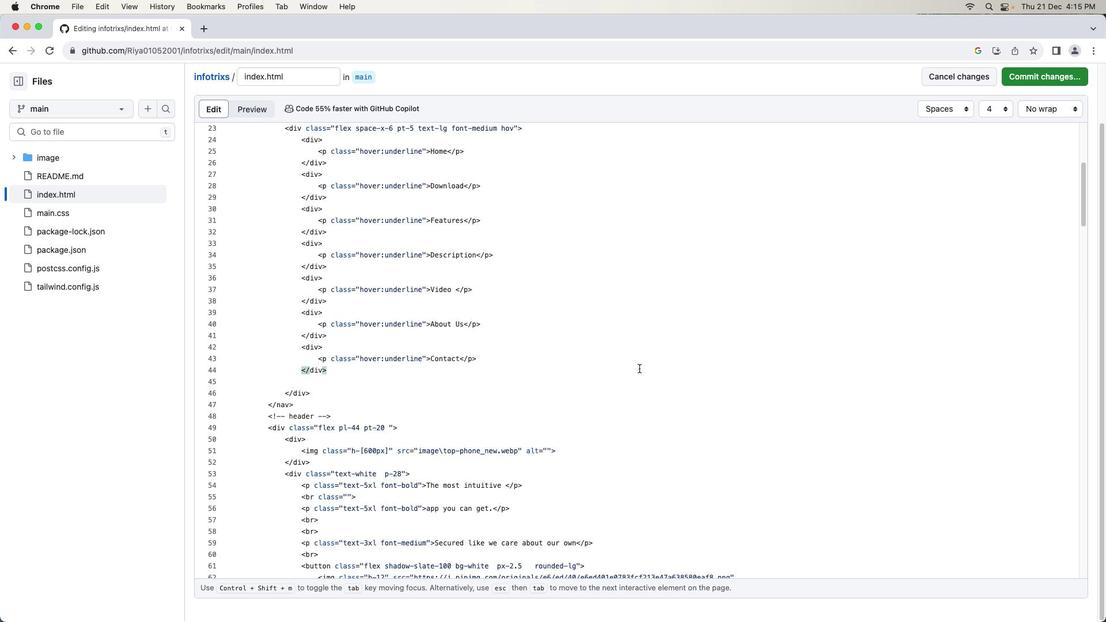 
Action: Mouse moved to (637, 366)
Screenshot: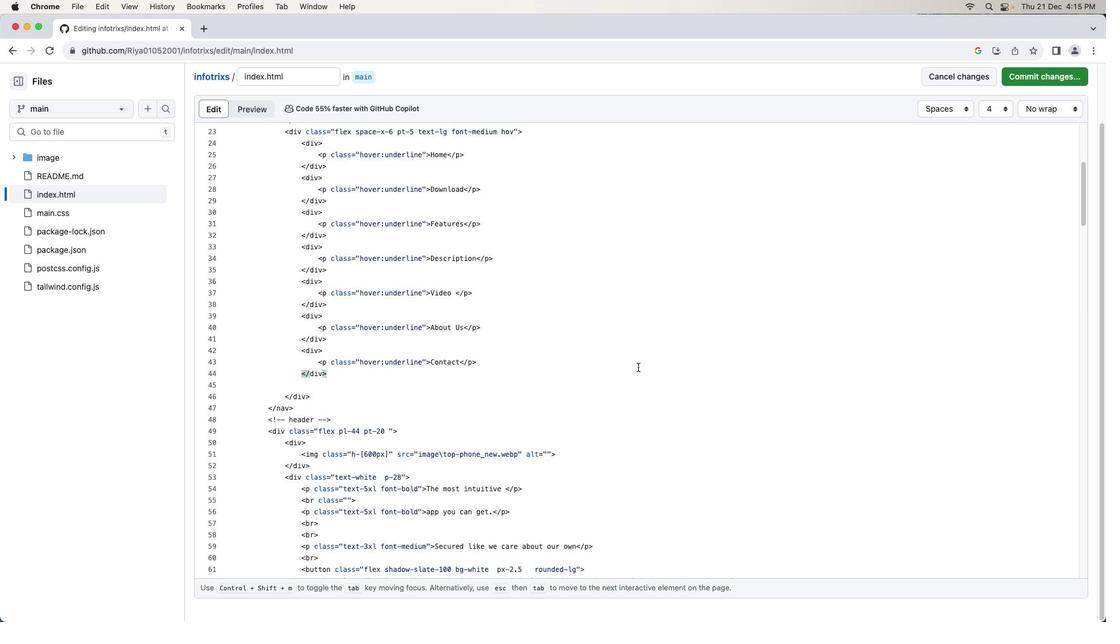 
Action: Mouse scrolled (637, 366) with delta (0, 0)
Screenshot: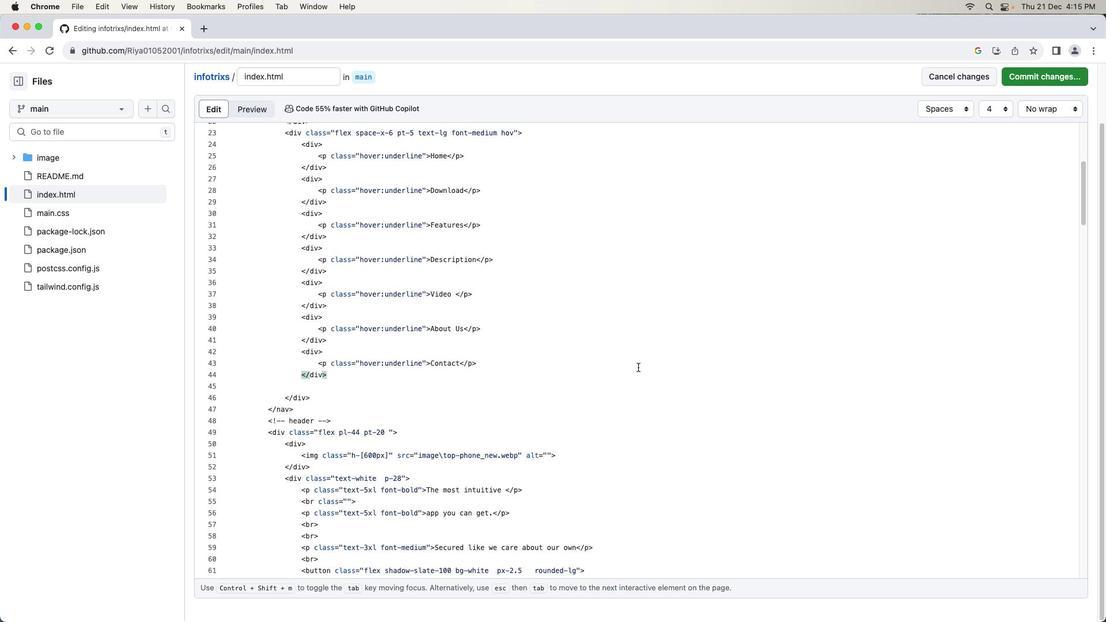 
Action: Mouse moved to (637, 366)
Screenshot: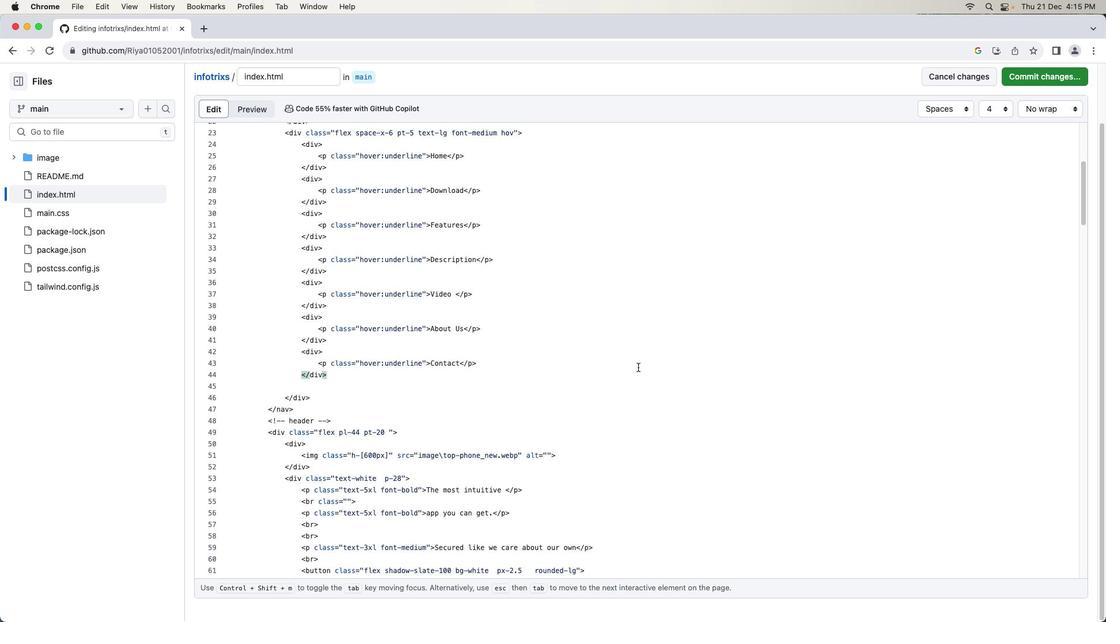 
Action: Mouse scrolled (637, 366) with delta (0, 0)
Screenshot: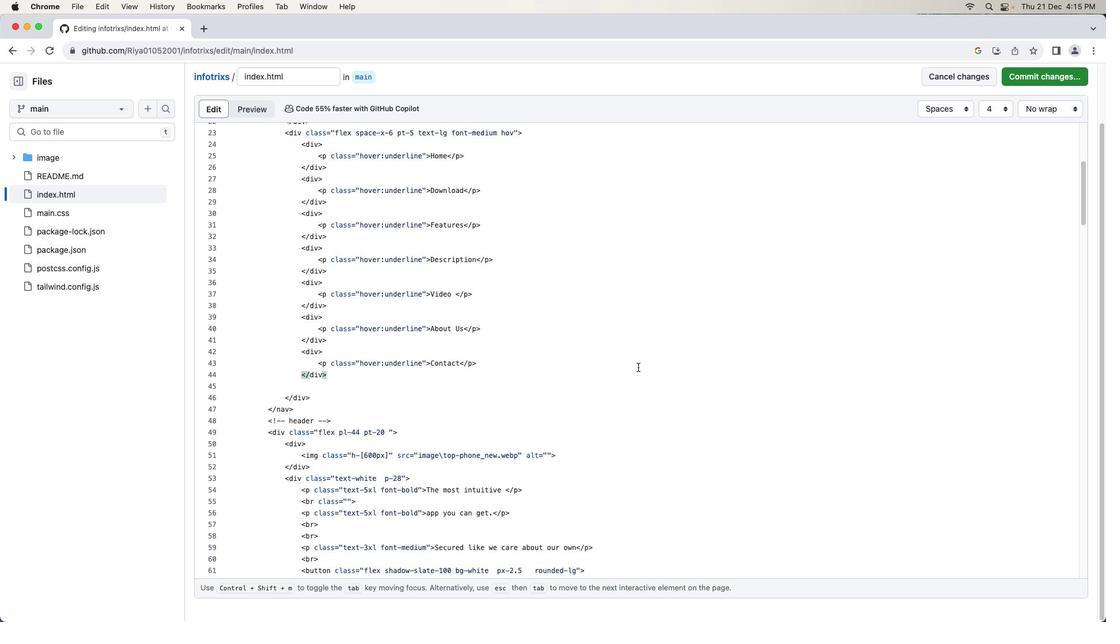 
Action: Mouse moved to (637, 367)
Screenshot: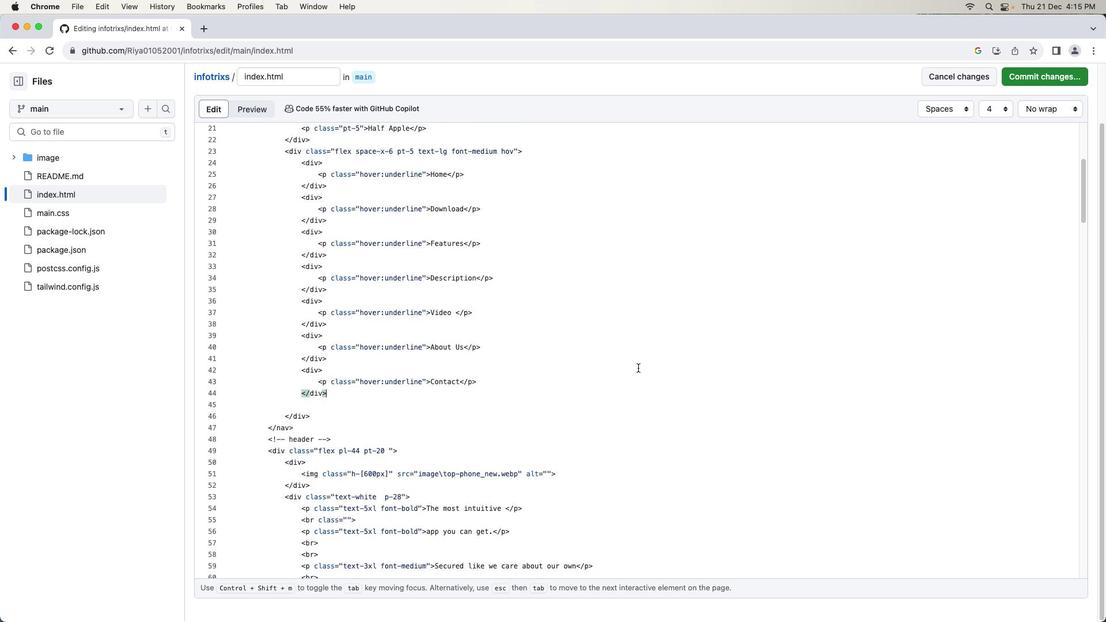 
Action: Mouse scrolled (637, 367) with delta (0, 0)
Screenshot: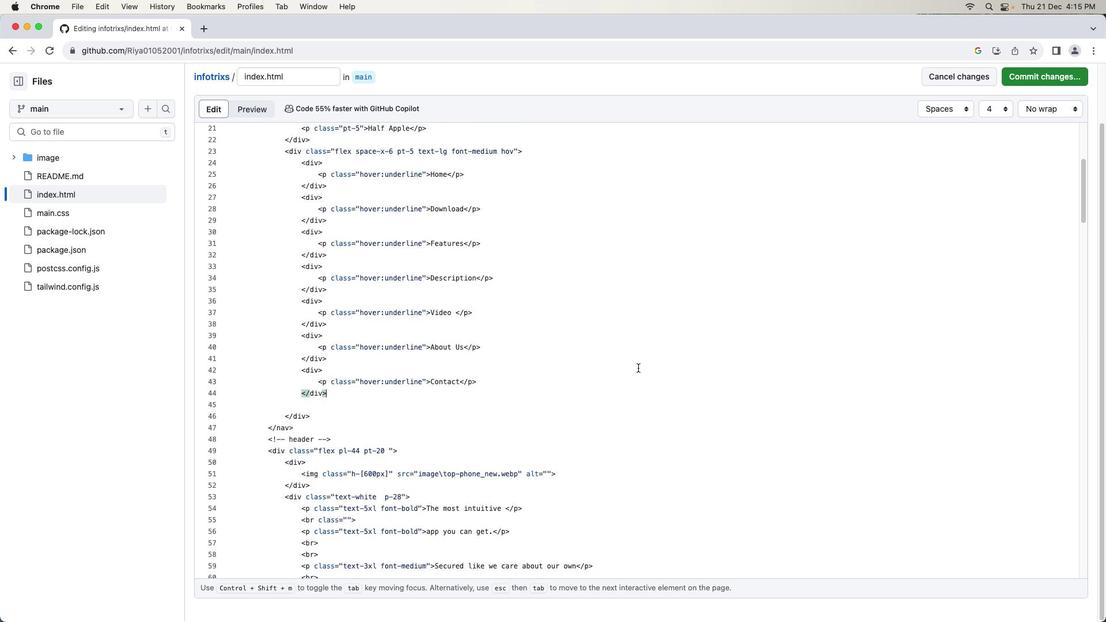 
Action: Mouse scrolled (637, 367) with delta (0, 0)
Screenshot: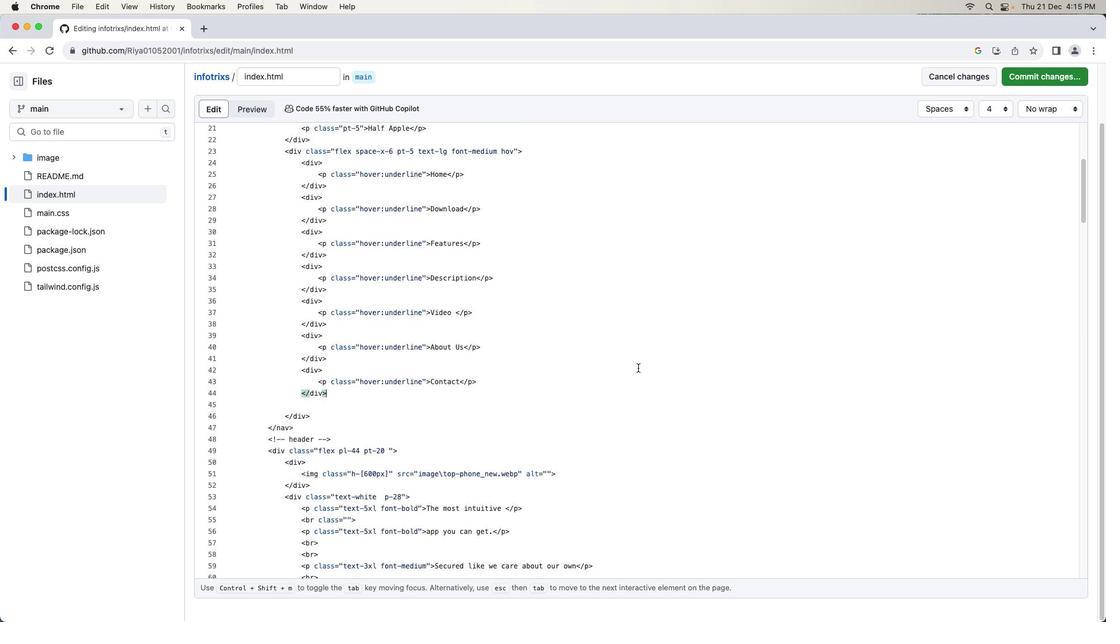 
Action: Mouse moved to (637, 367)
Screenshot: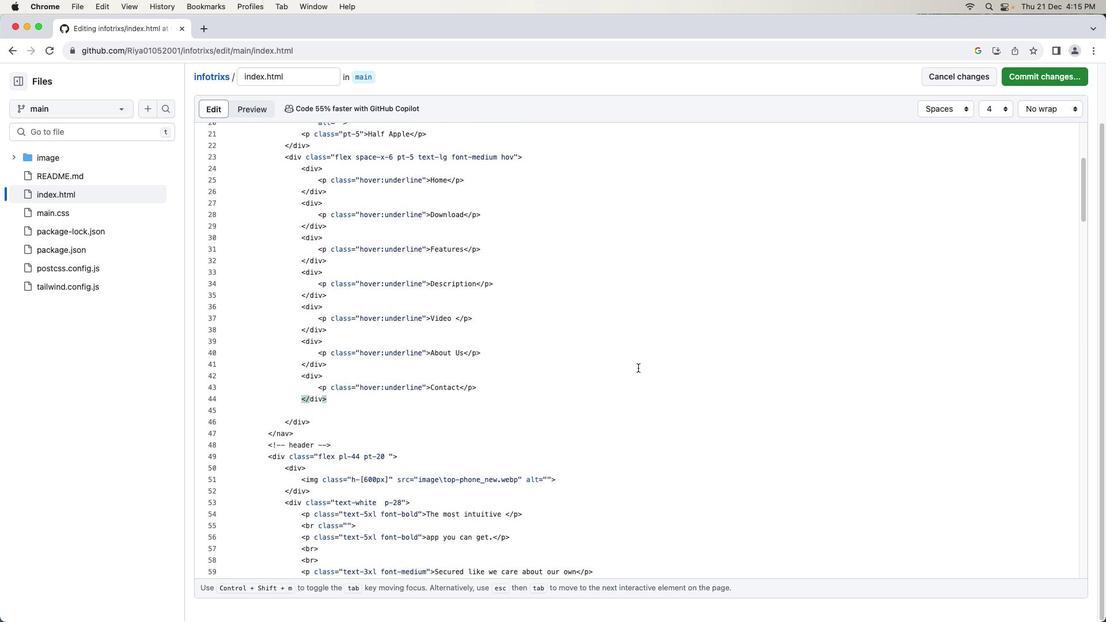 
Action: Mouse scrolled (637, 367) with delta (0, 0)
Screenshot: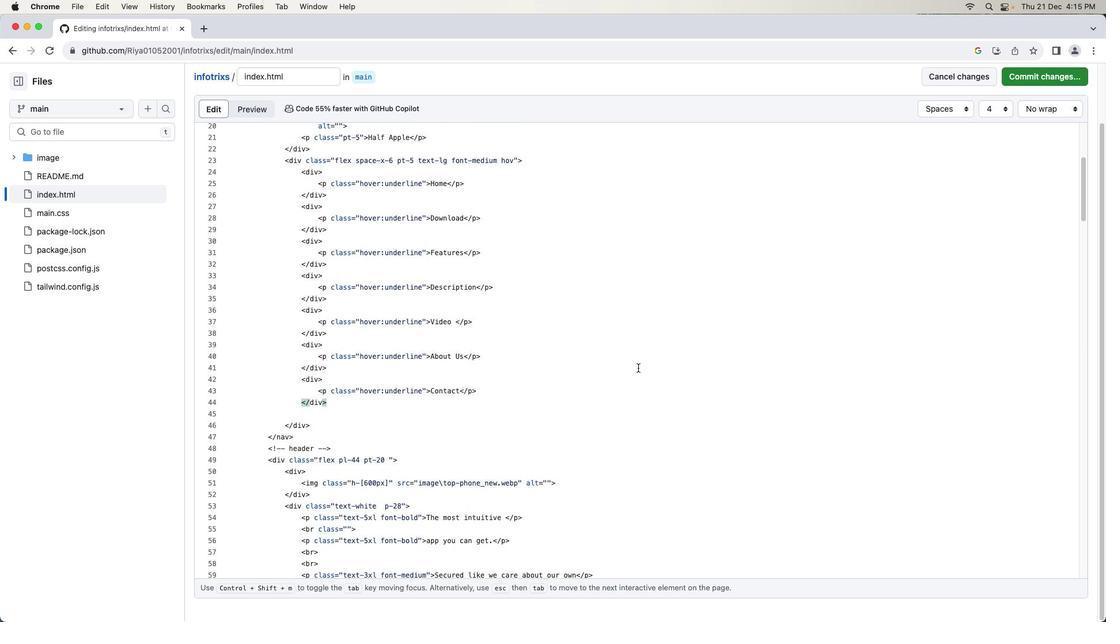 
Action: Mouse moved to (638, 367)
Screenshot: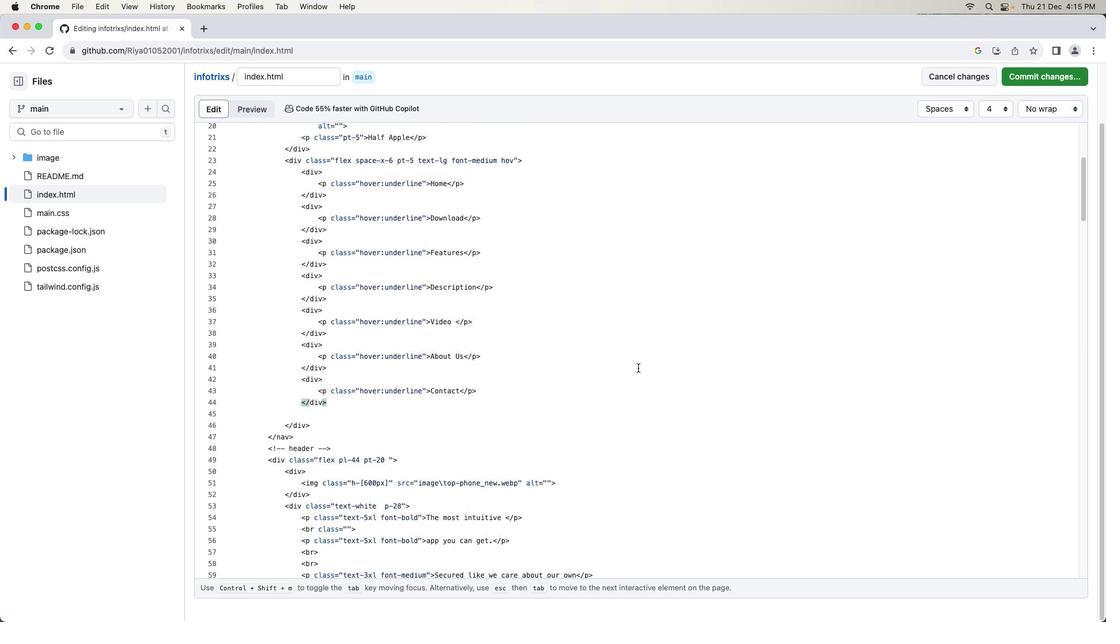 
Action: Mouse scrolled (638, 367) with delta (0, 0)
Screenshot: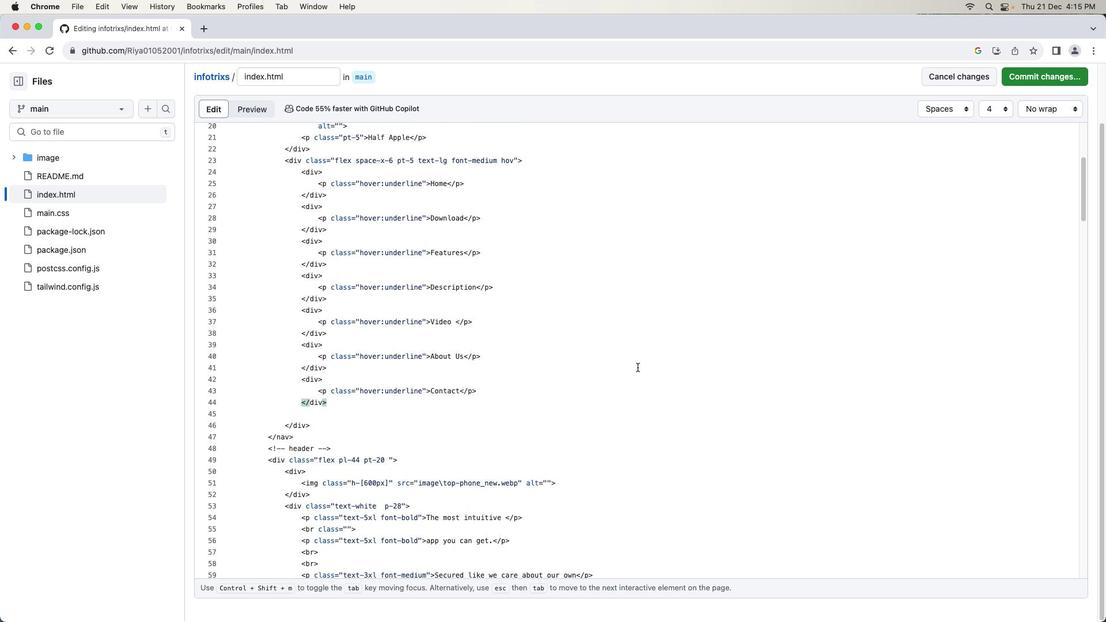 
Action: Mouse moved to (1030, 76)
Screenshot: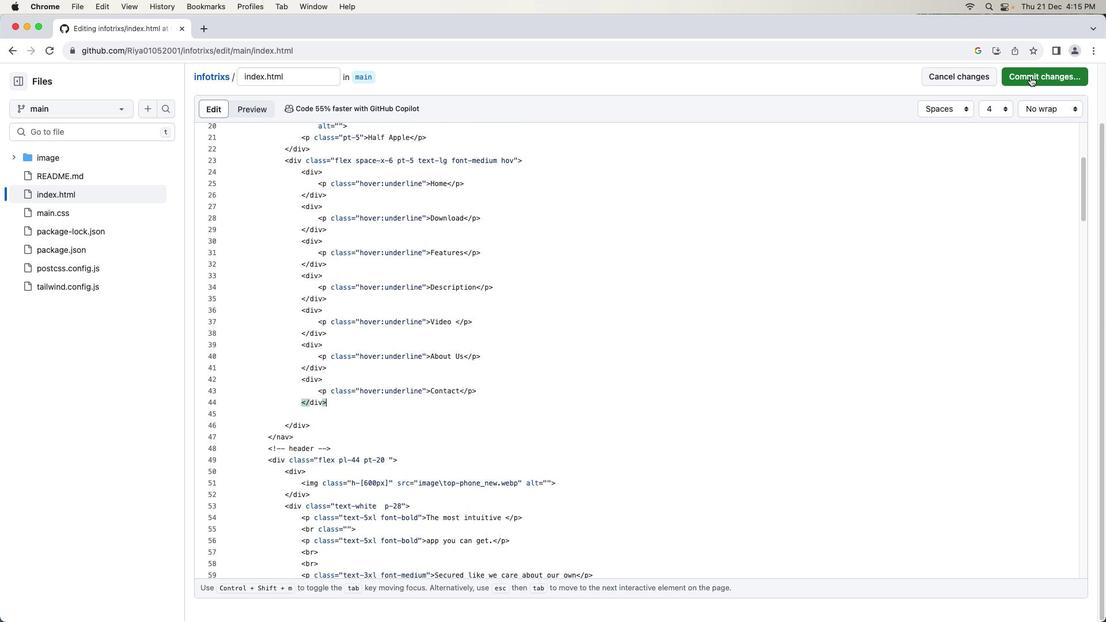 
Action: Mouse pressed left at (1030, 76)
Screenshot: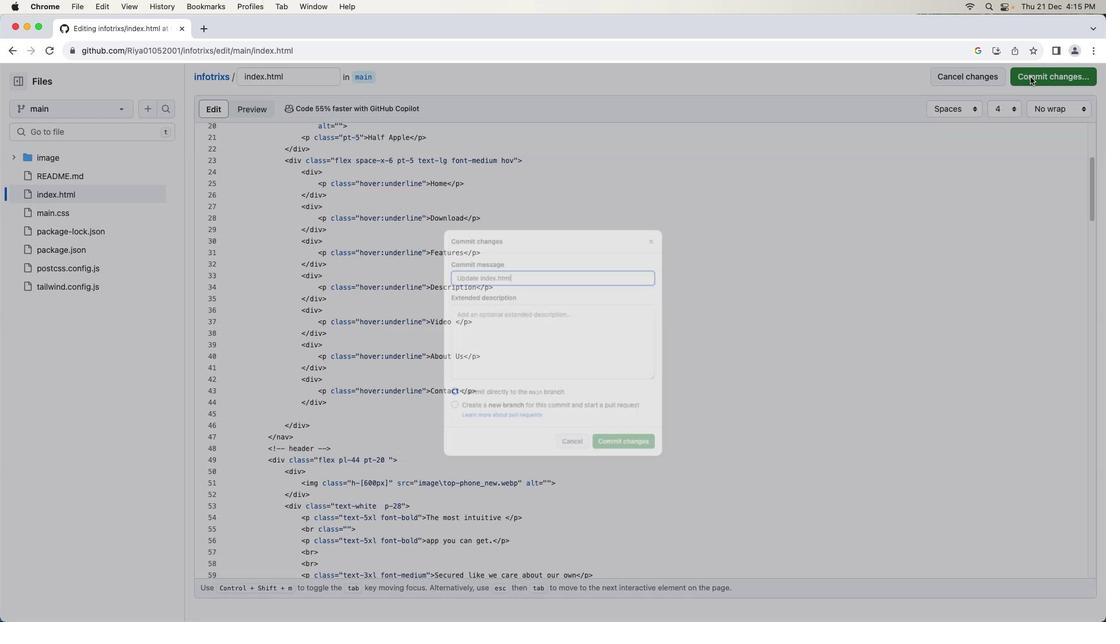 
Action: Mouse moved to (638, 472)
Screenshot: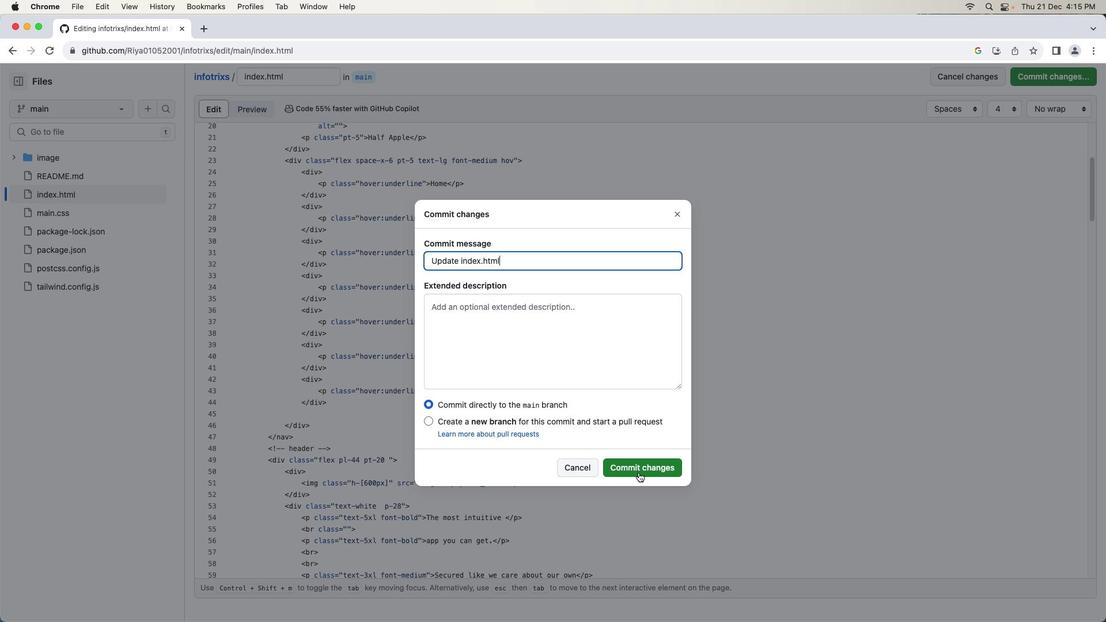 
Action: Mouse pressed left at (638, 472)
Screenshot: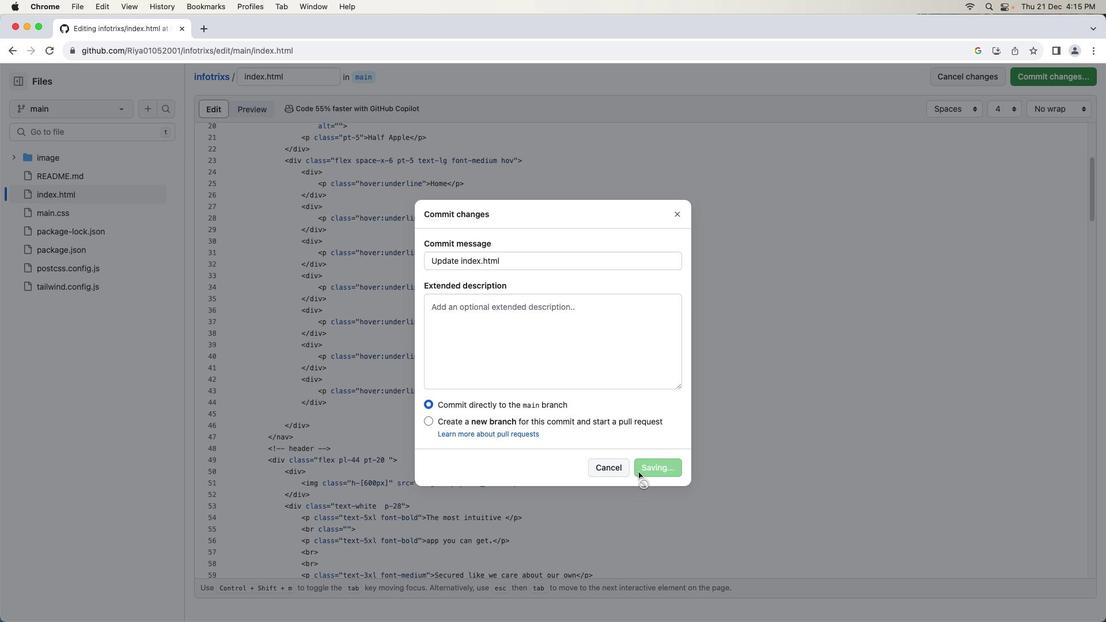
Action: Mouse moved to (63, 214)
Screenshot: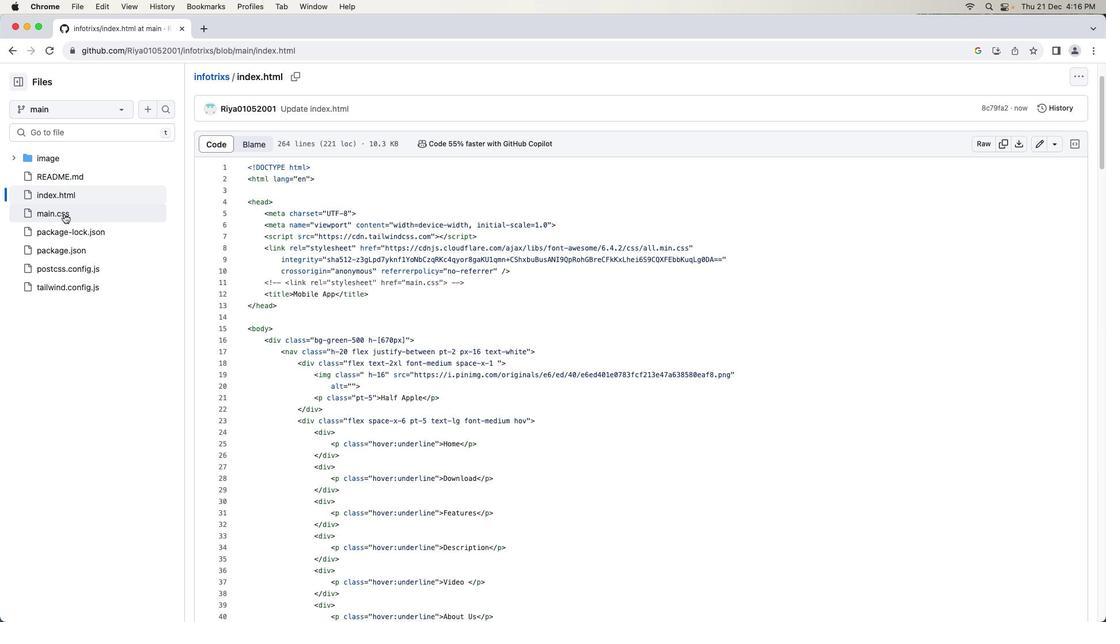 
Action: Mouse pressed left at (63, 214)
Screenshot: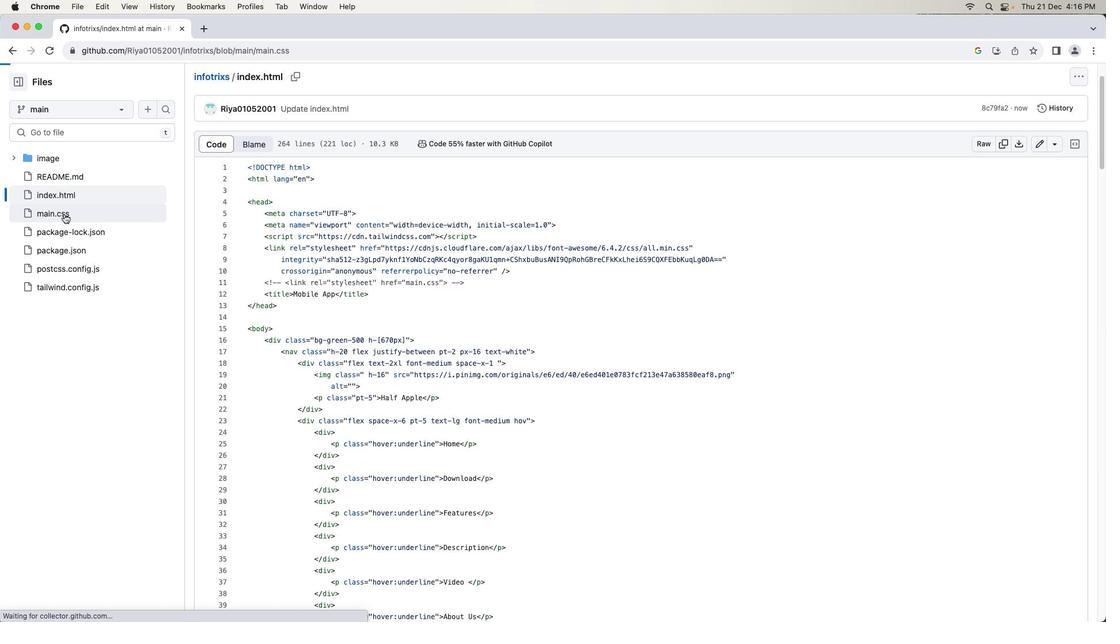 
Action: Mouse moved to (210, 85)
Screenshot: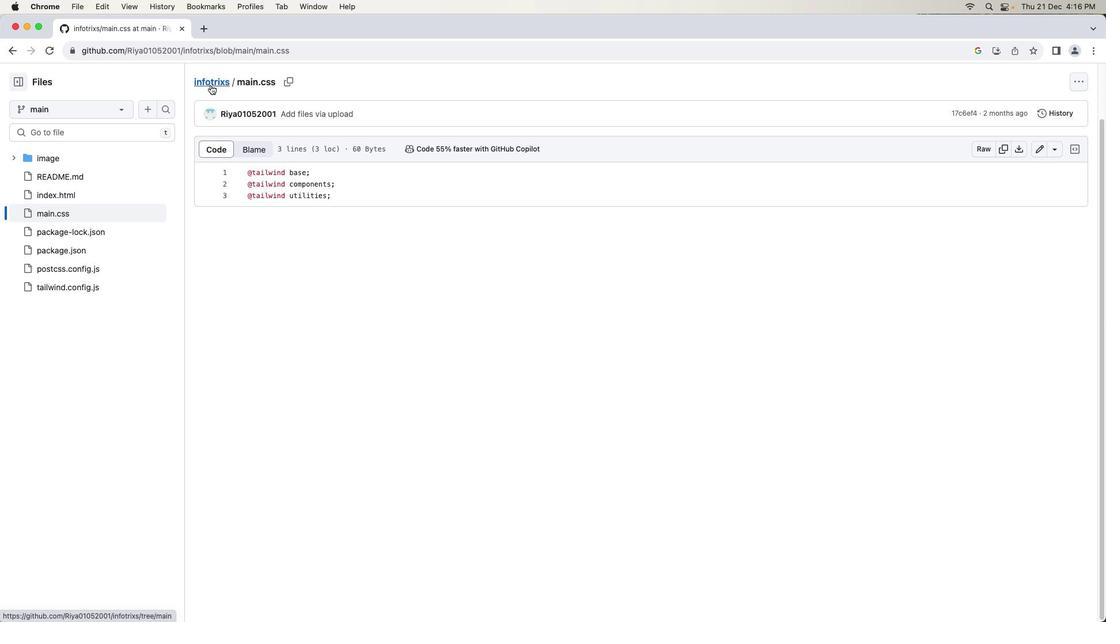 
Action: Mouse pressed left at (210, 85)
Screenshot: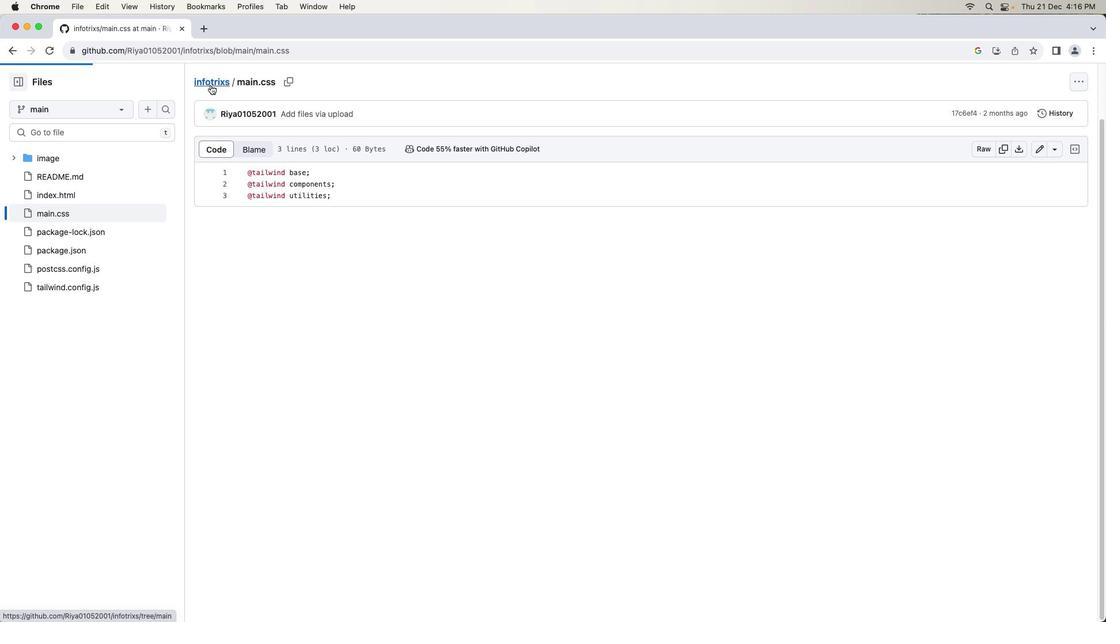 
Action: Mouse moved to (758, 513)
Screenshot: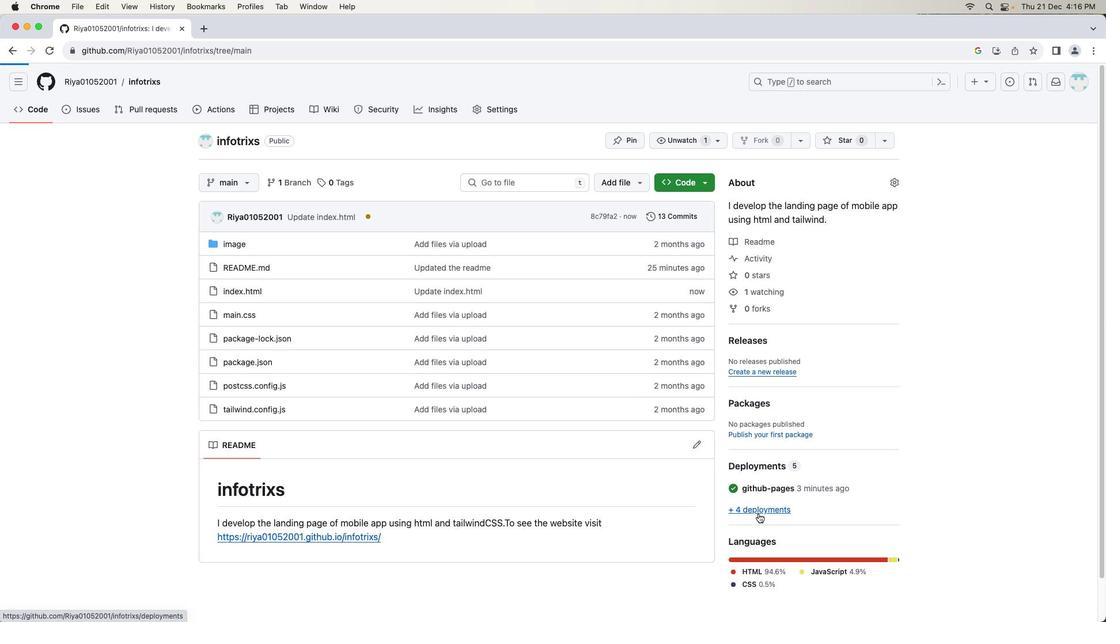 
Action: Mouse pressed left at (758, 513)
Screenshot: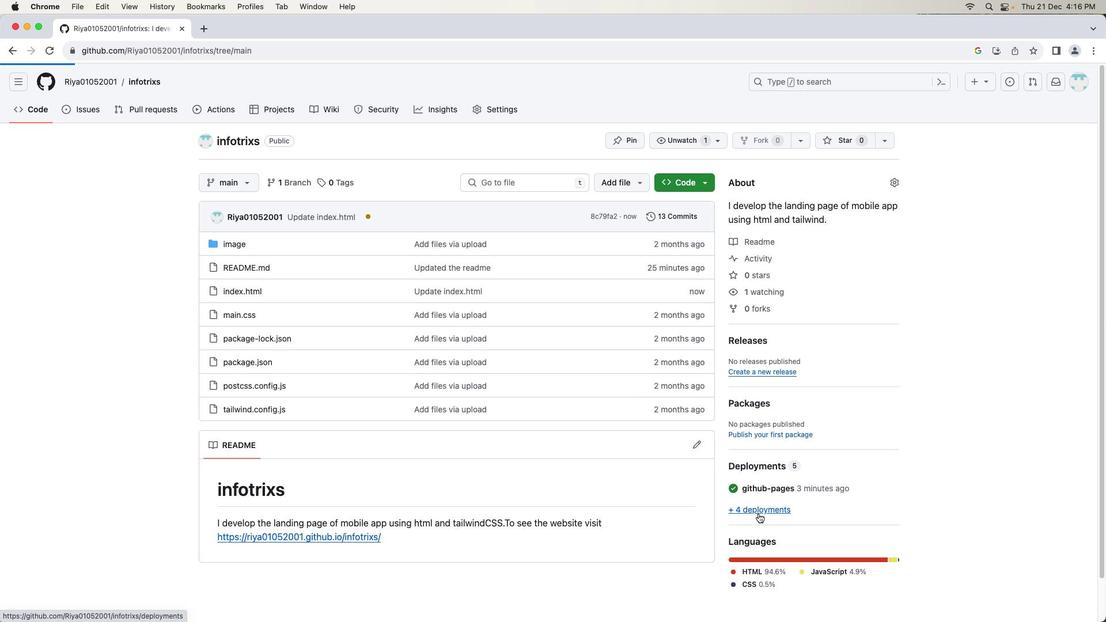 
Action: Mouse moved to (742, 426)
Screenshot: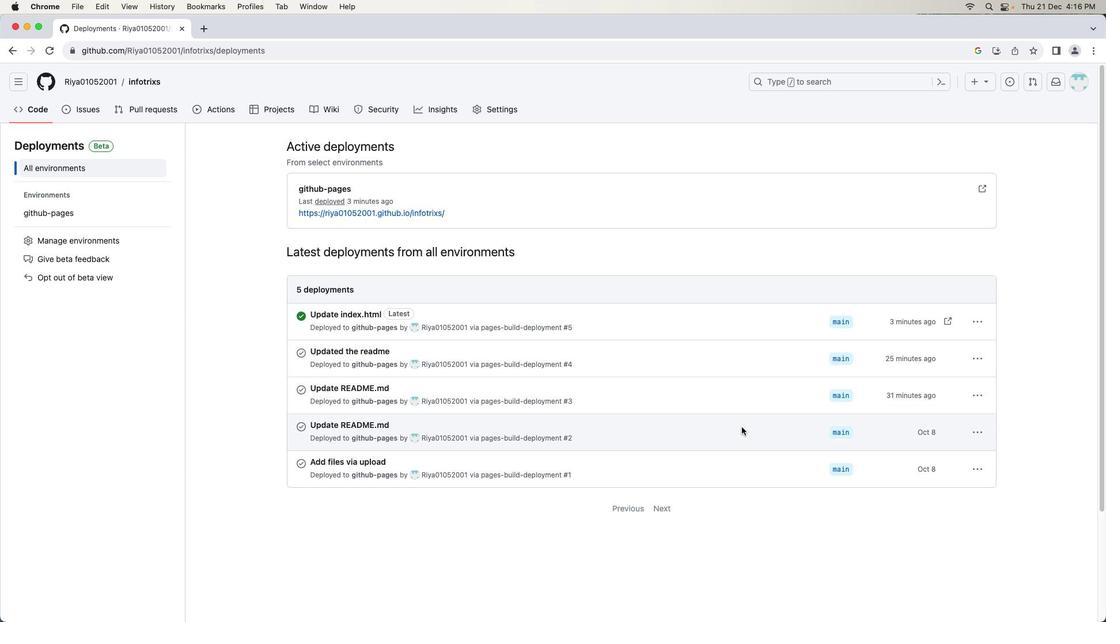 
Action: Mouse scrolled (742, 426) with delta (0, 0)
Screenshot: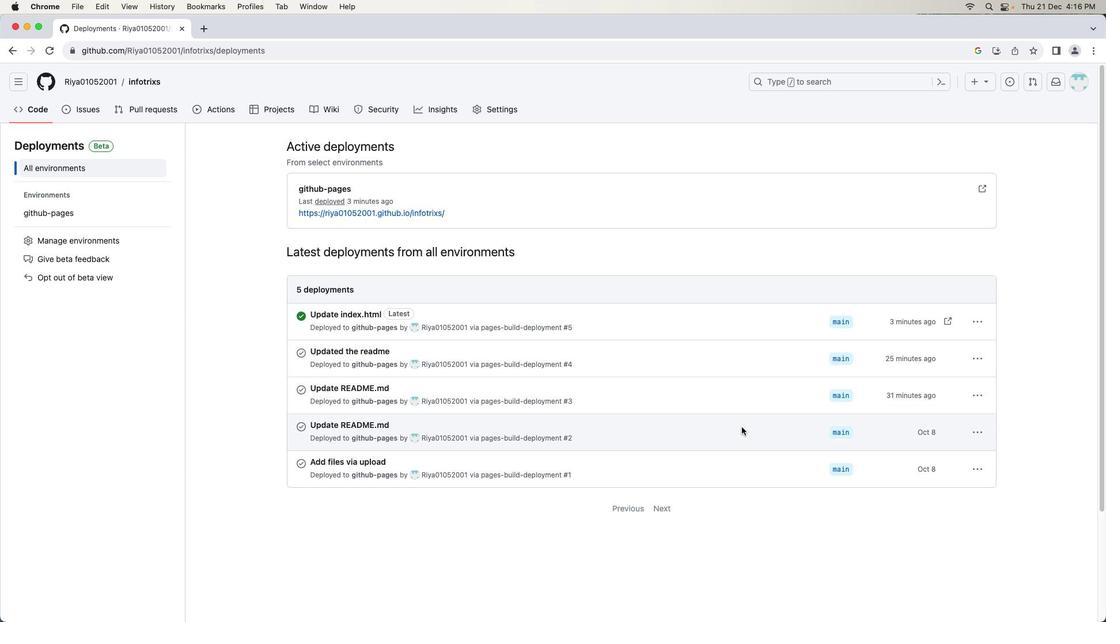 
Action: Mouse moved to (741, 426)
Screenshot: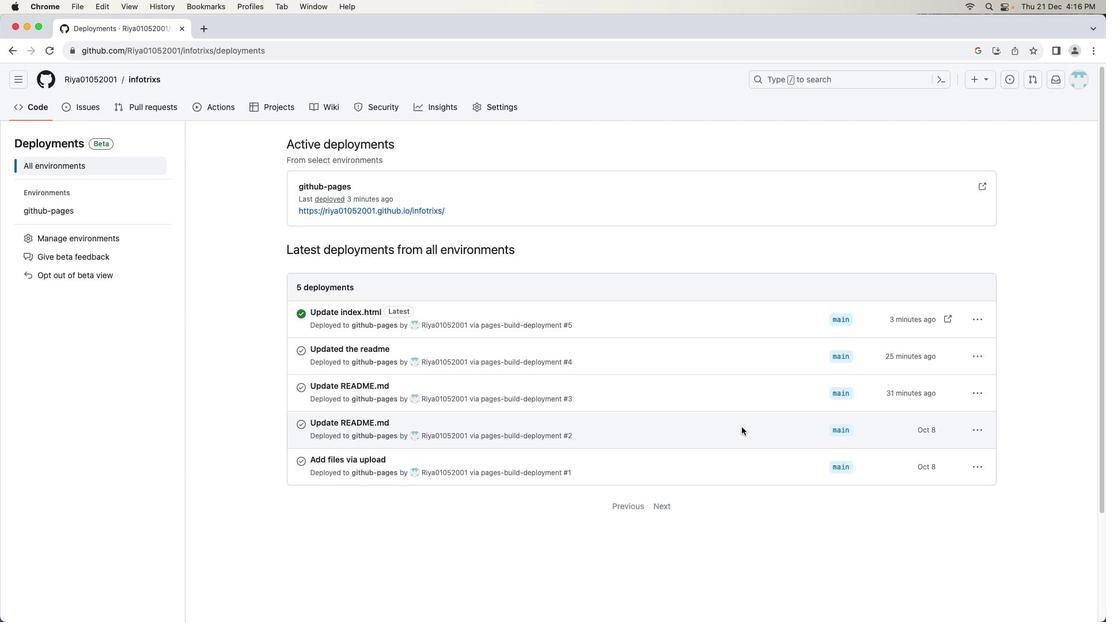 
Action: Mouse scrolled (741, 426) with delta (0, 0)
Screenshot: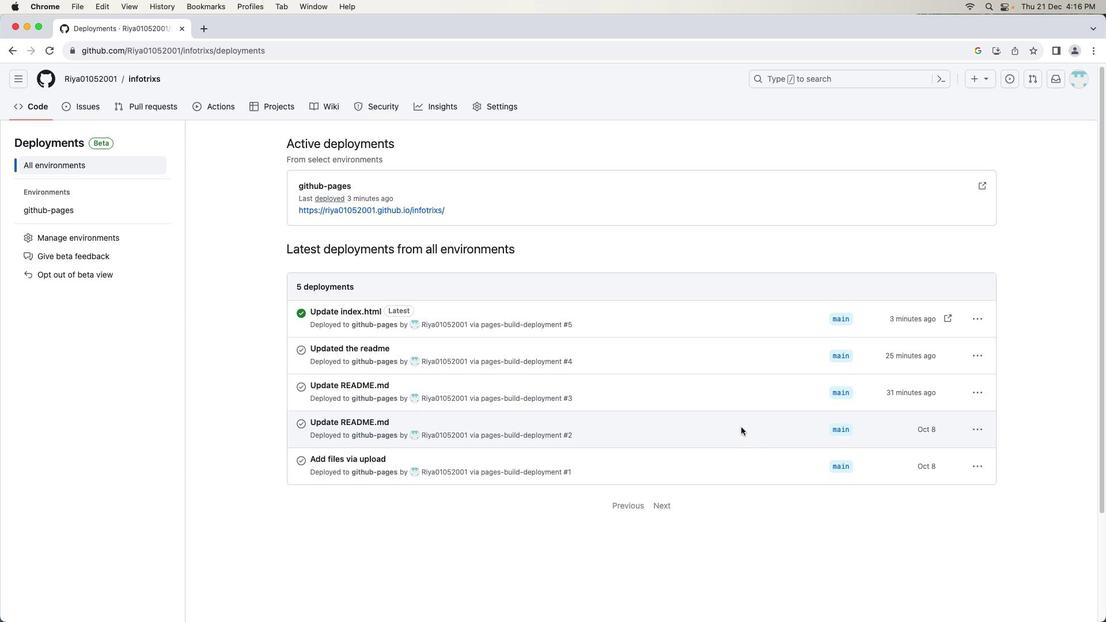 
Action: Mouse moved to (741, 427)
Screenshot: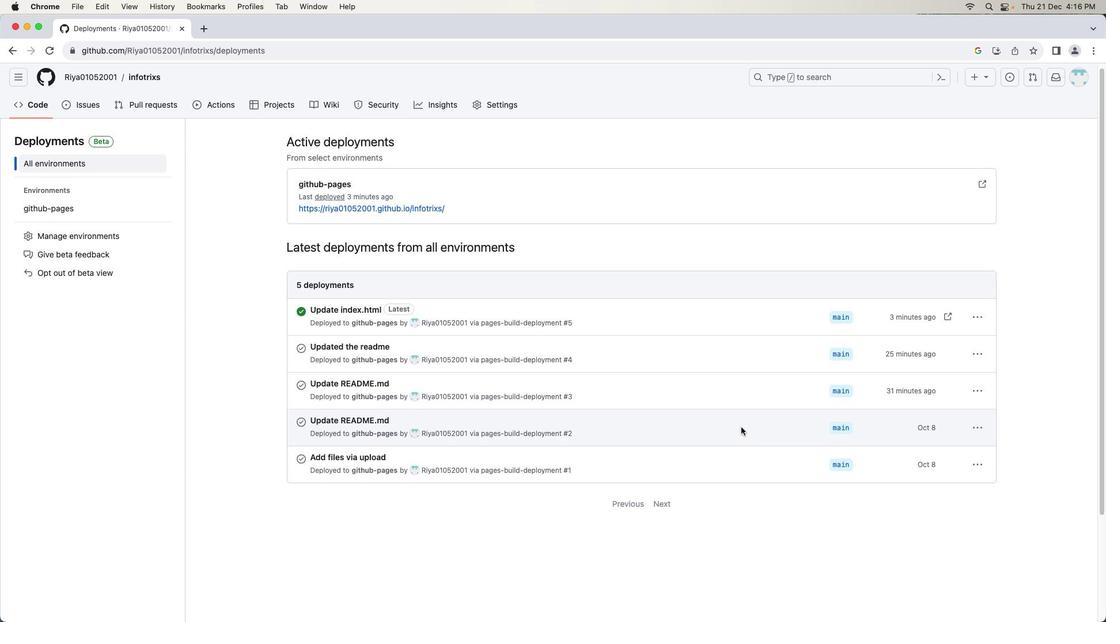 
Action: Mouse scrolled (741, 427) with delta (0, 0)
Screenshot: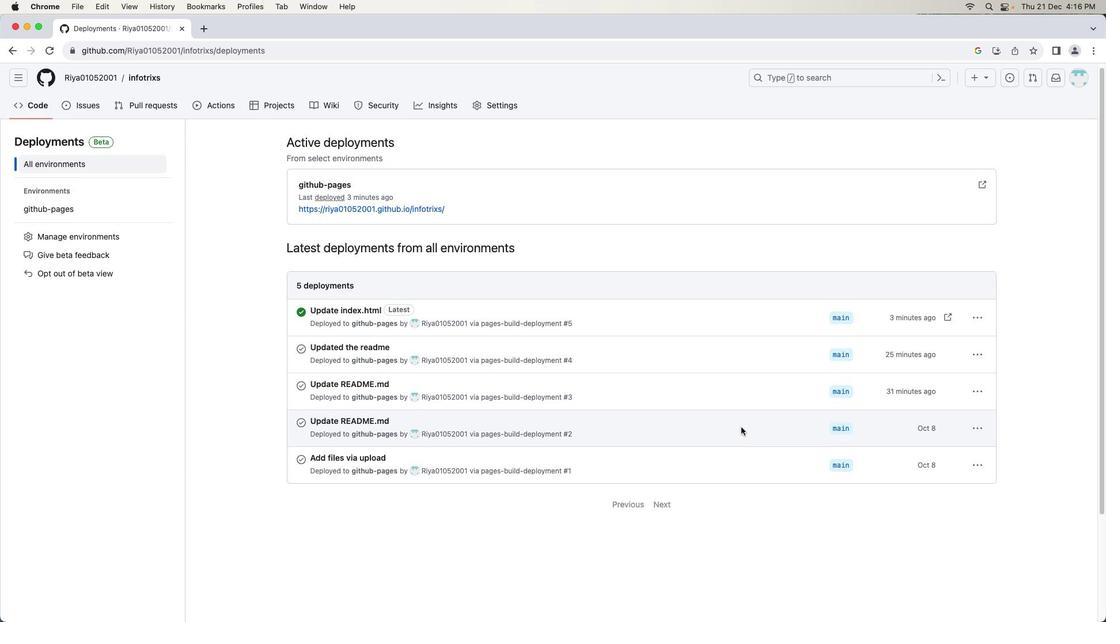 
Action: Mouse moved to (741, 427)
Screenshot: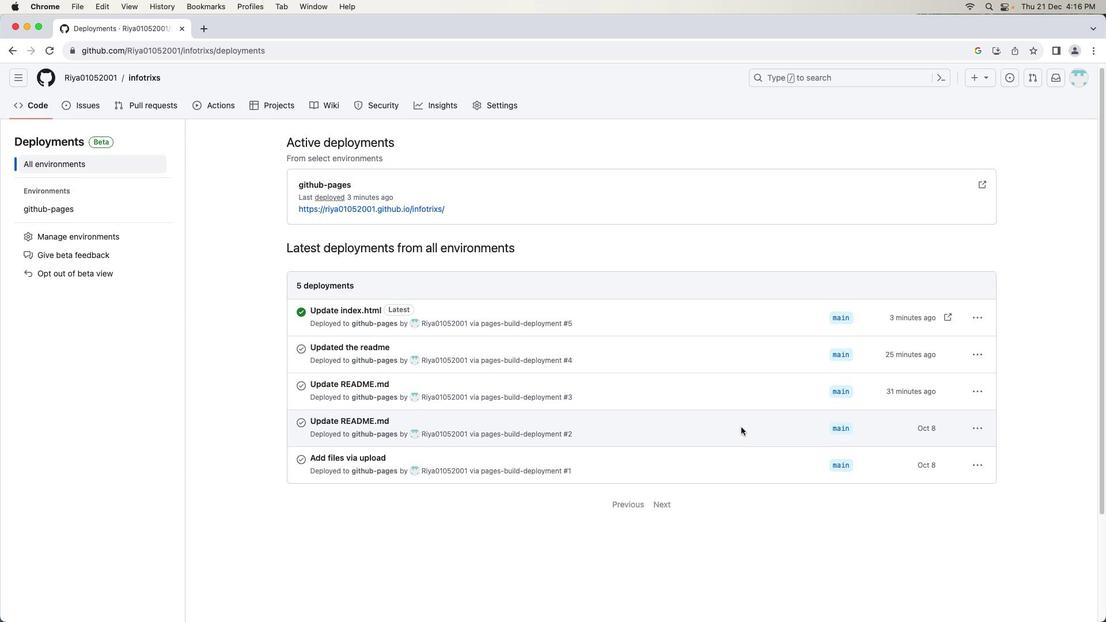 
Action: Mouse scrolled (741, 427) with delta (0, 0)
Screenshot: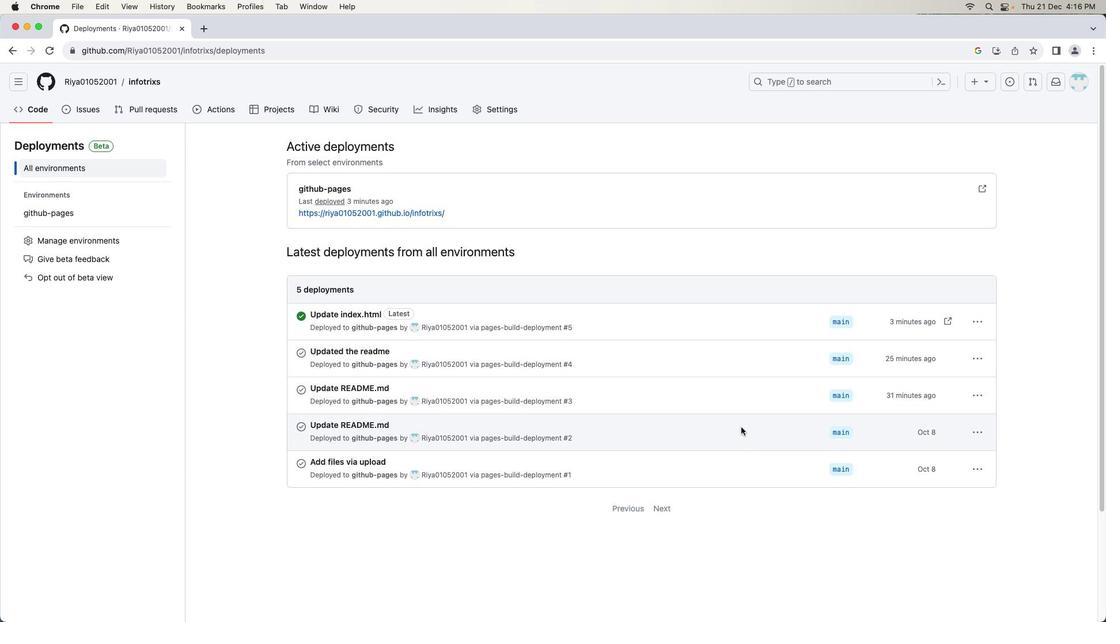 
Action: Mouse scrolled (741, 427) with delta (0, 0)
Screenshot: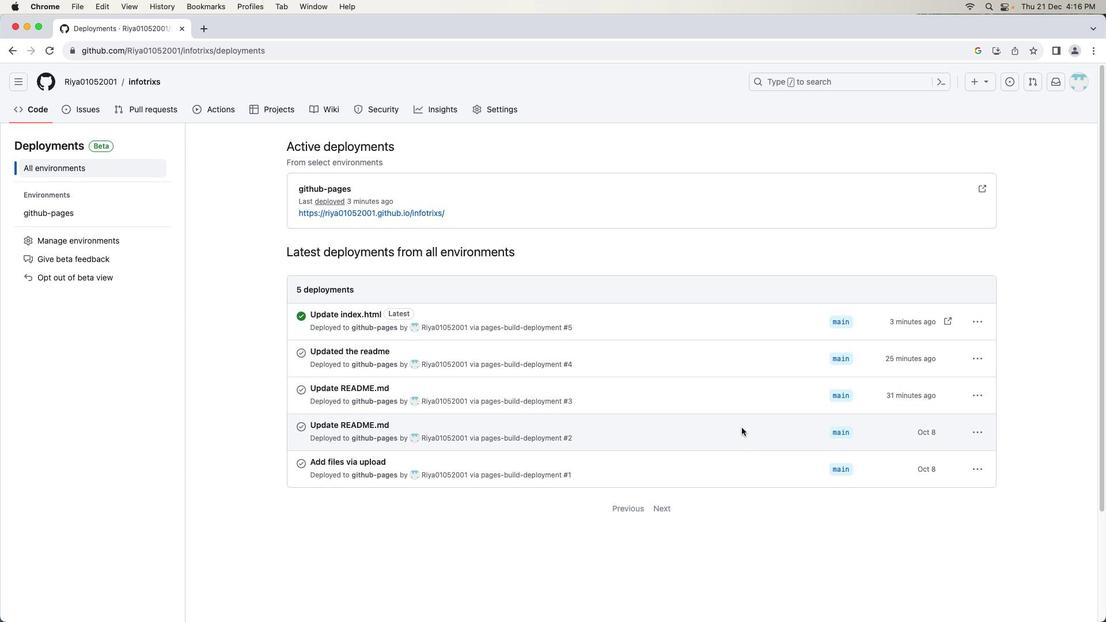 
Action: Mouse moved to (742, 427)
Screenshot: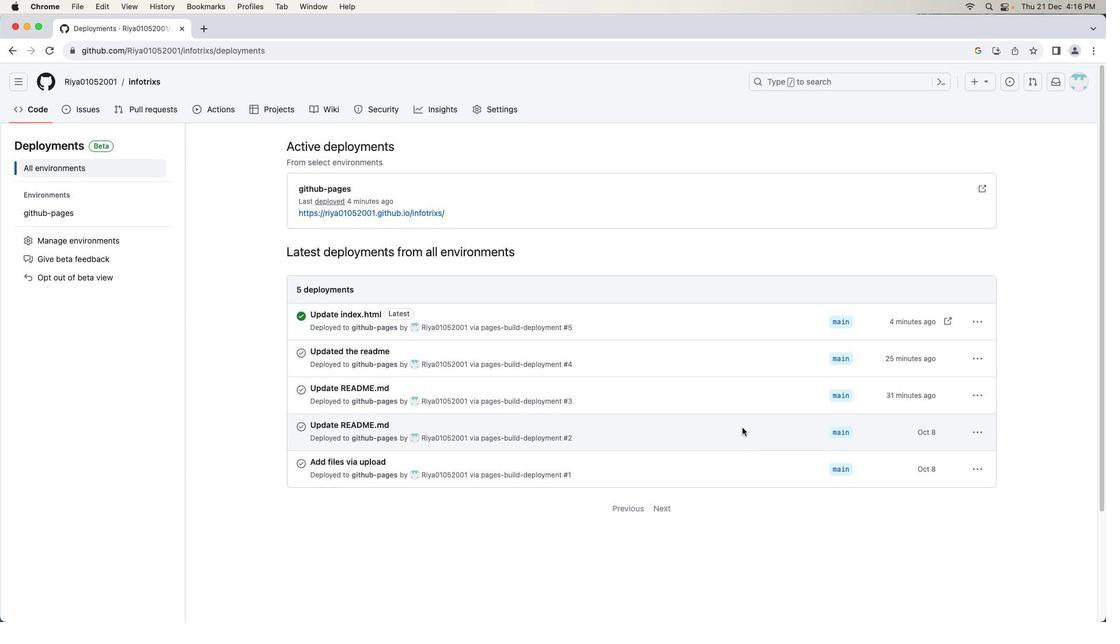 
